 Task: Search one way flight ticket for 3 adults, 3 children in business from Orange County: John Wayne Airport (was Orange County Airport) to Raleigh: Raleigh-durham International Airport on 8-5-2023. Choice of flights is Alaska. Number of bags: 1 checked bag. Price is upto 84000. Outbound departure time preference is 13:30.
Action: Mouse moved to (331, 132)
Screenshot: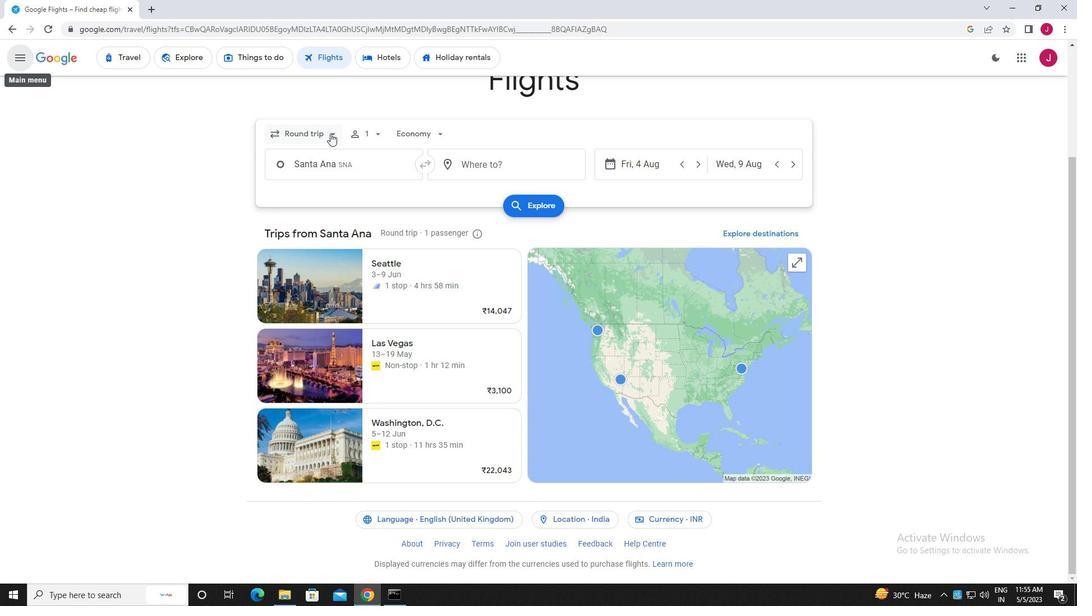 
Action: Mouse pressed left at (331, 132)
Screenshot: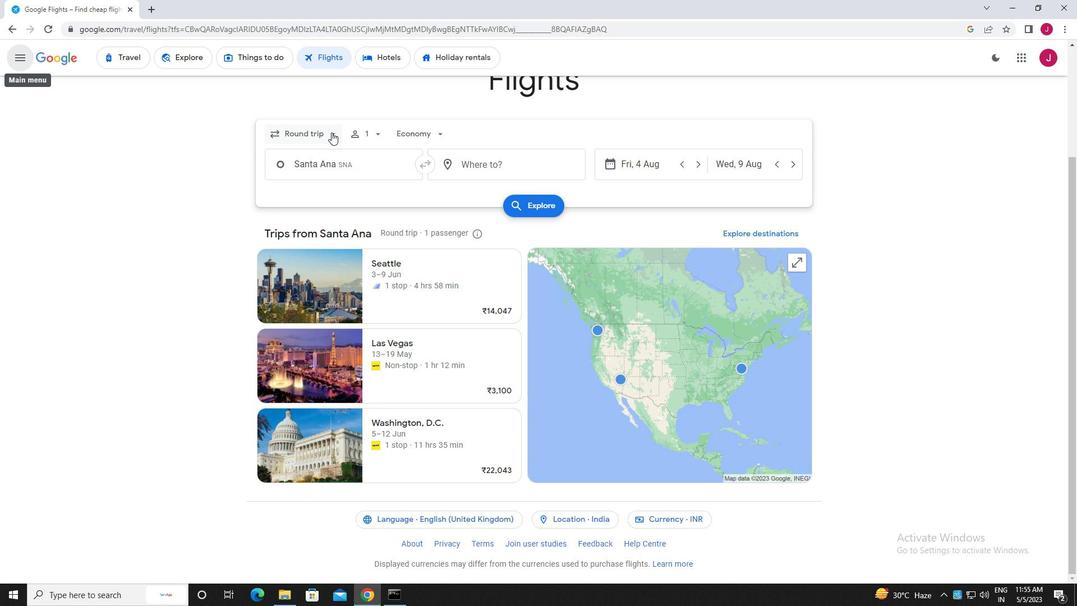 
Action: Mouse moved to (324, 181)
Screenshot: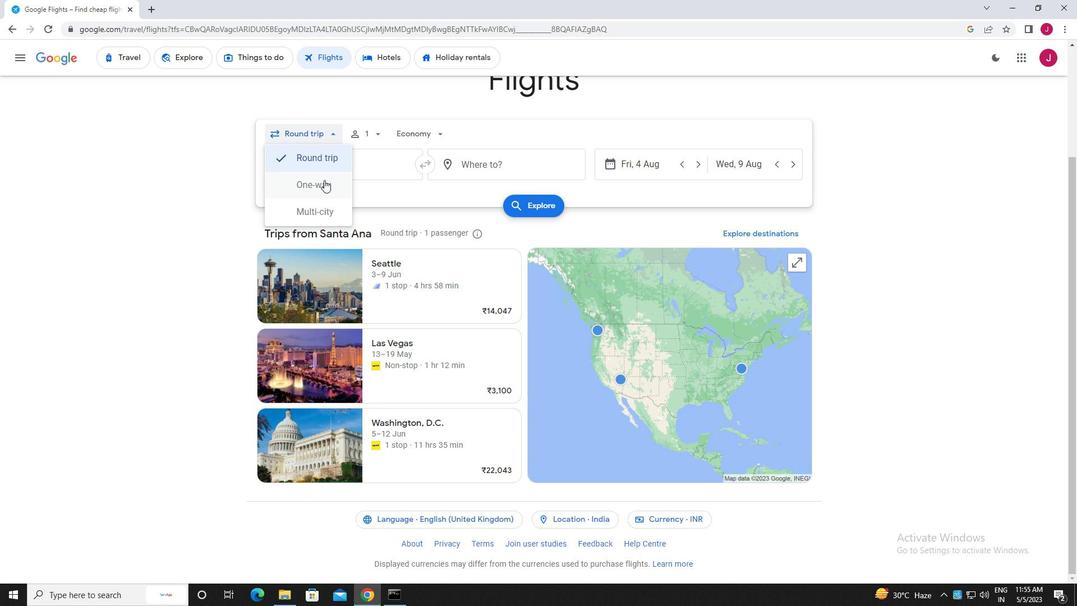 
Action: Mouse pressed left at (324, 181)
Screenshot: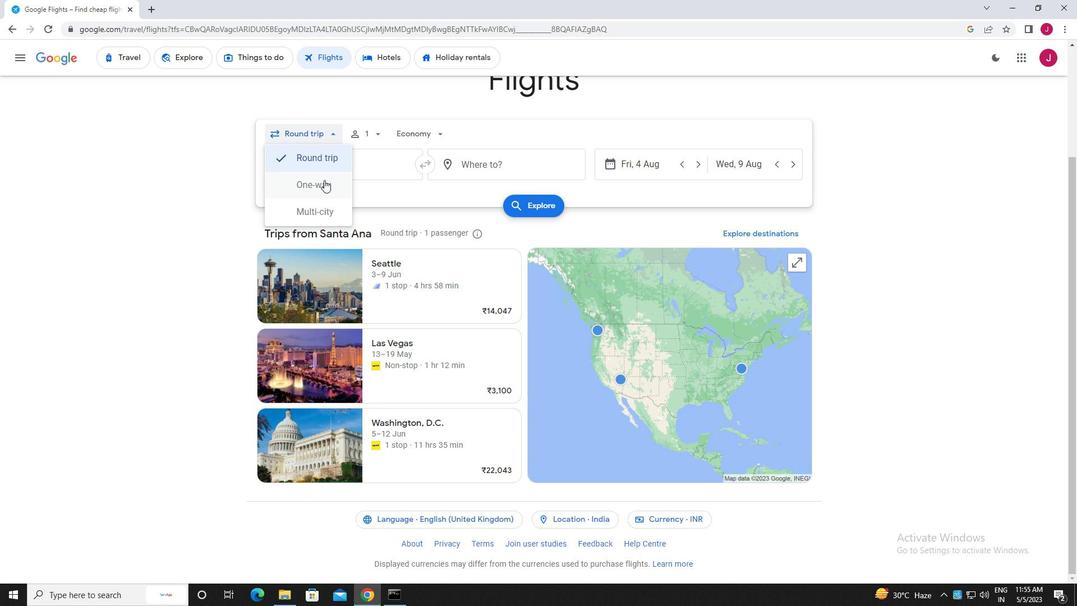 
Action: Mouse moved to (373, 136)
Screenshot: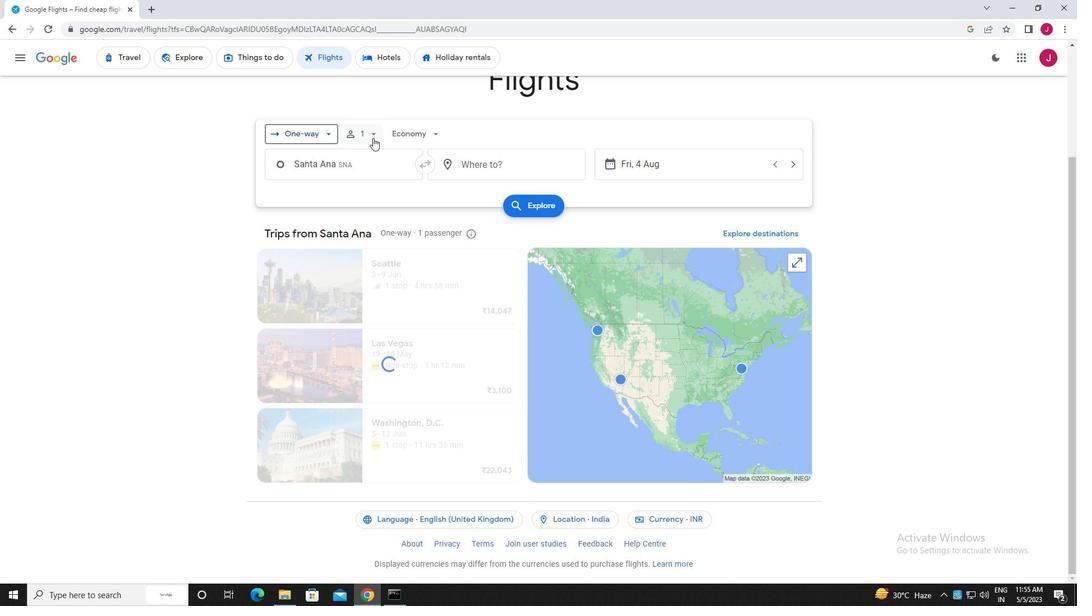 
Action: Mouse pressed left at (373, 136)
Screenshot: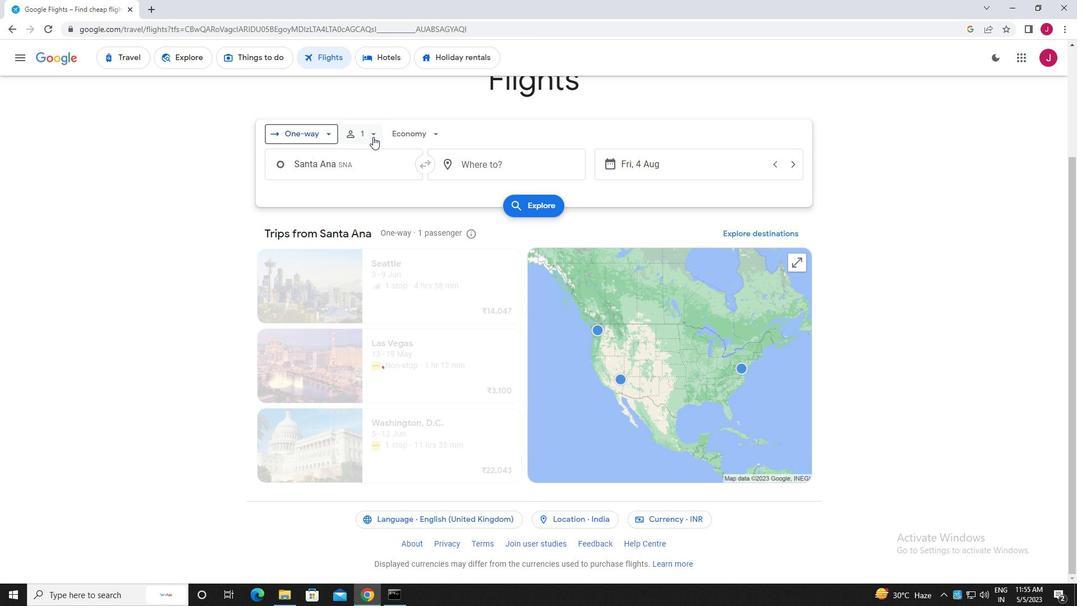 
Action: Mouse moved to (460, 161)
Screenshot: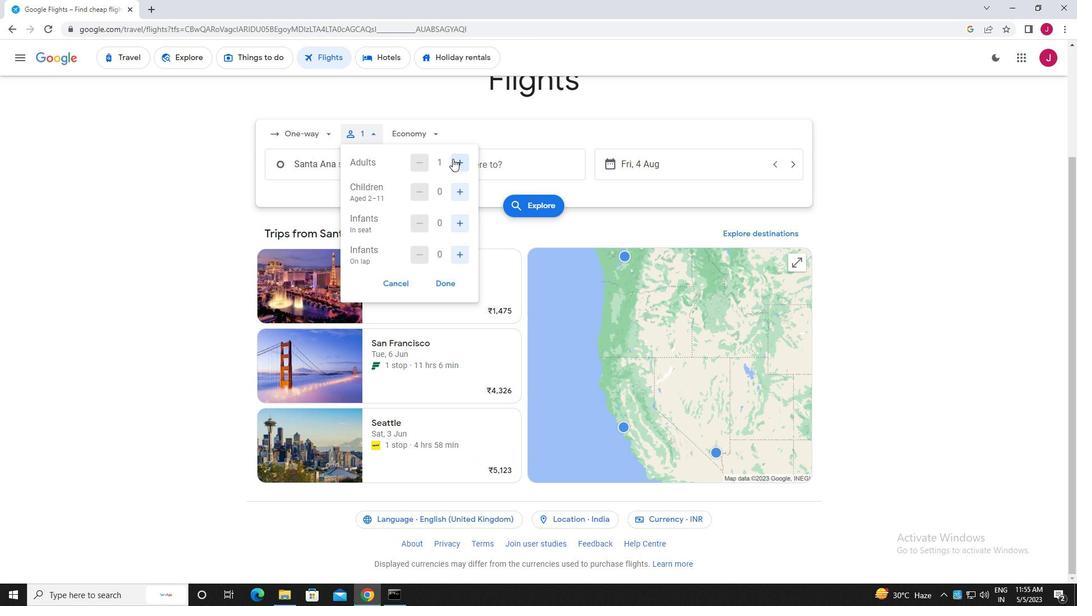 
Action: Mouse pressed left at (460, 161)
Screenshot: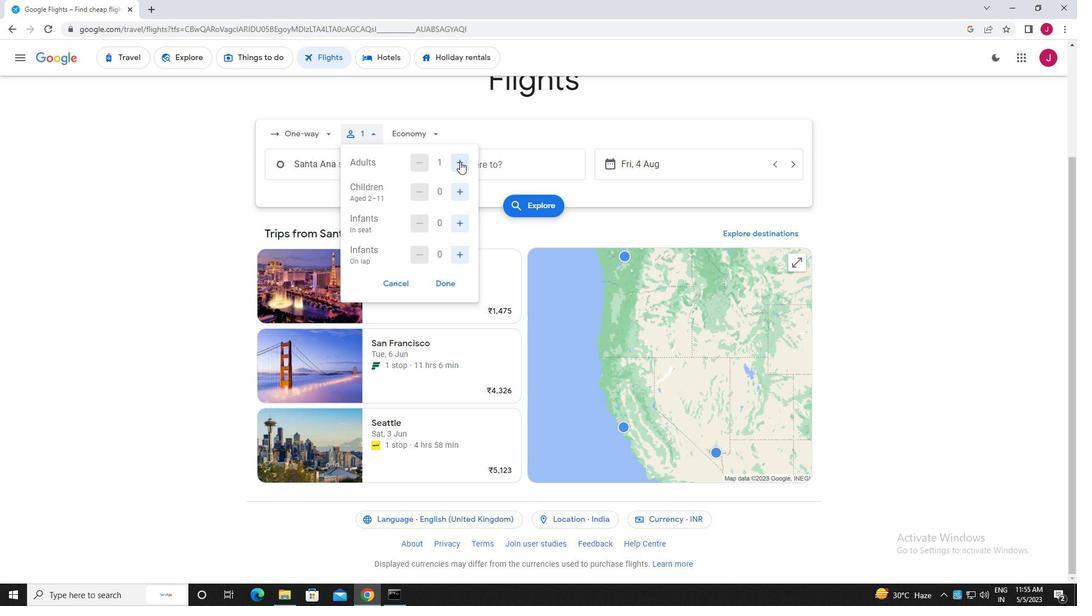
Action: Mouse pressed left at (460, 161)
Screenshot: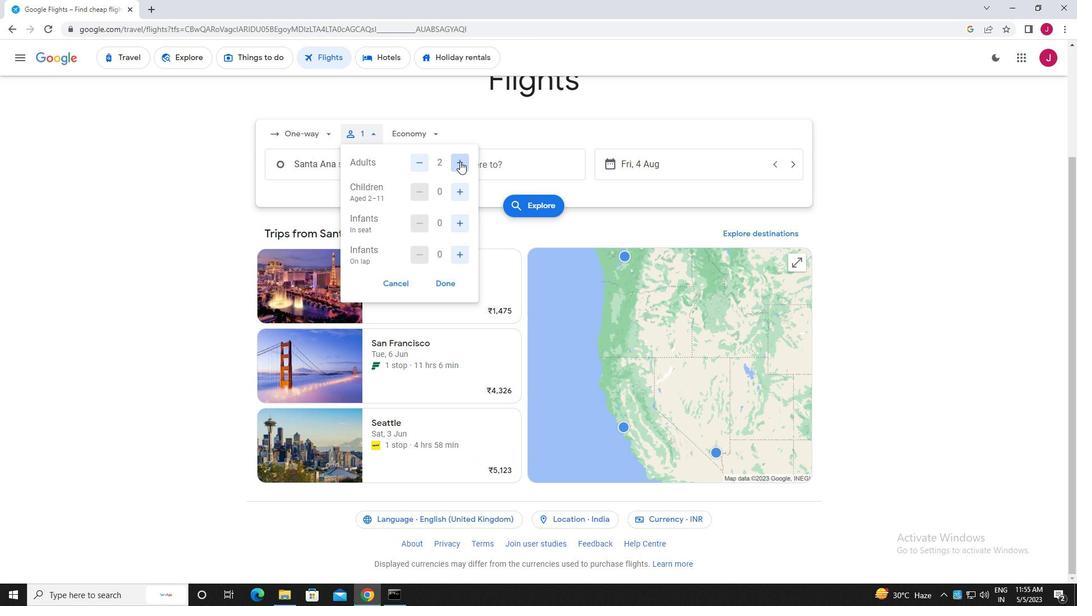 
Action: Mouse moved to (461, 196)
Screenshot: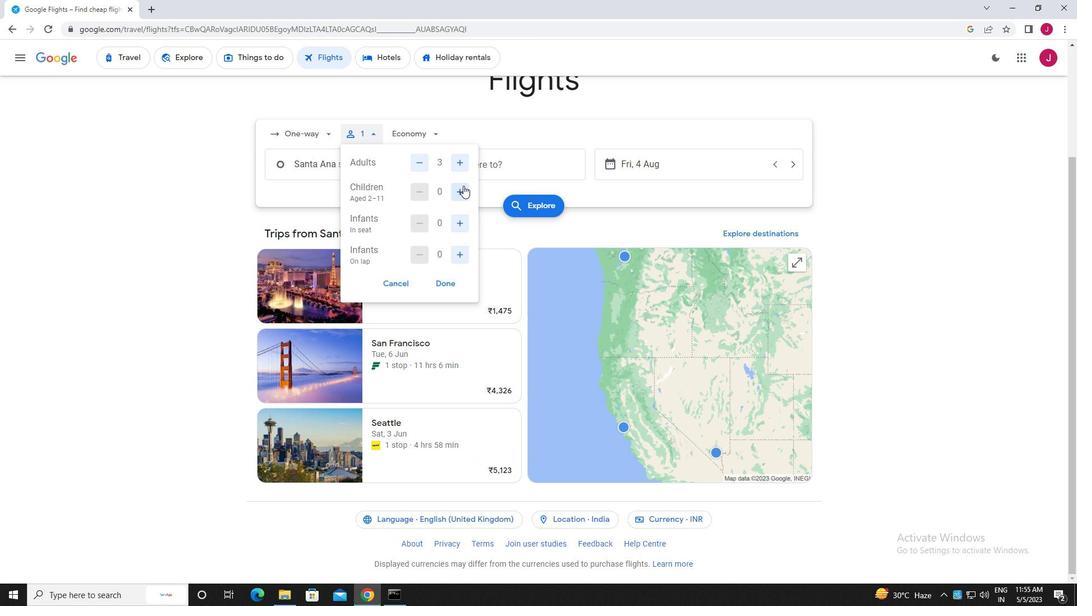 
Action: Mouse pressed left at (461, 196)
Screenshot: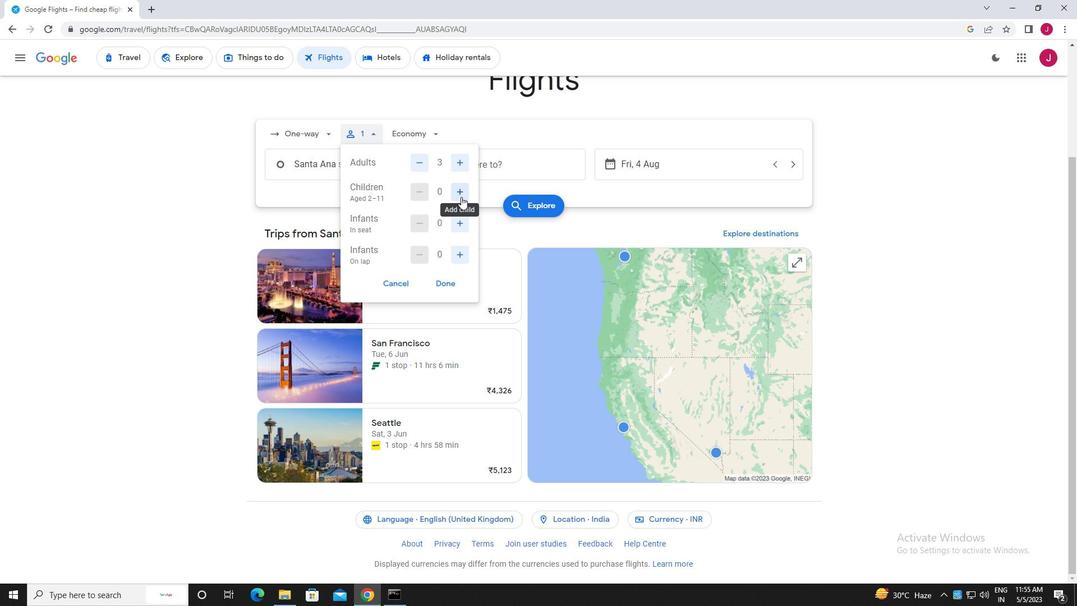 
Action: Mouse pressed left at (461, 196)
Screenshot: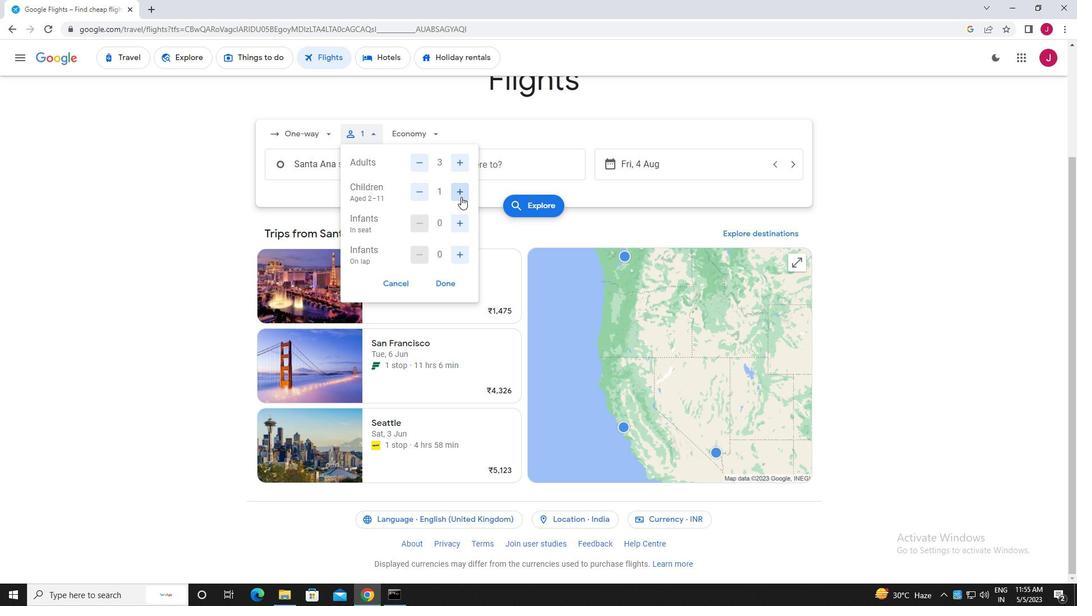 
Action: Mouse moved to (447, 283)
Screenshot: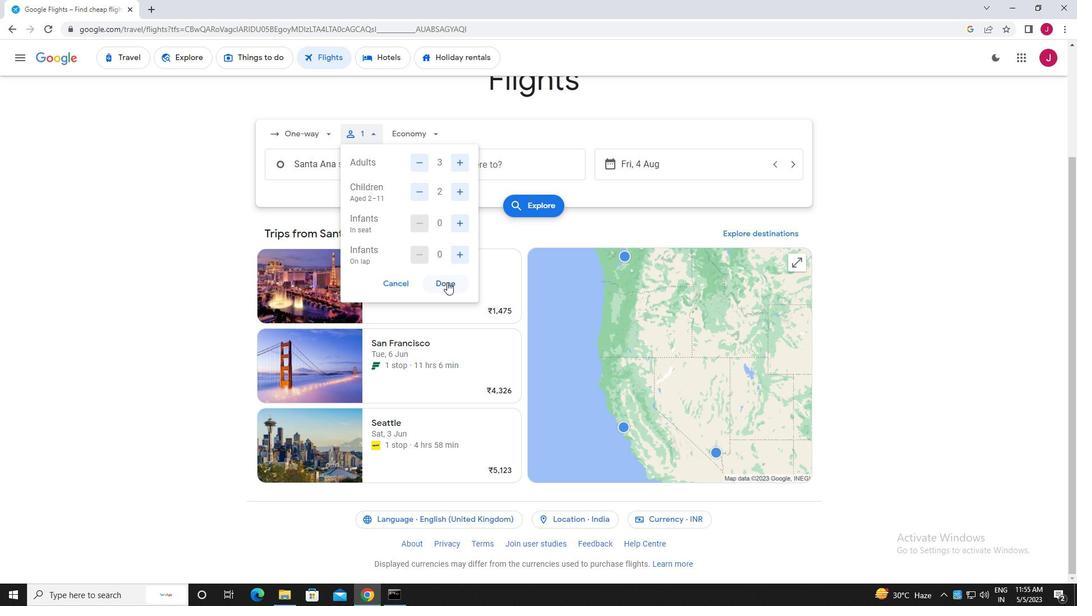 
Action: Mouse pressed left at (447, 283)
Screenshot: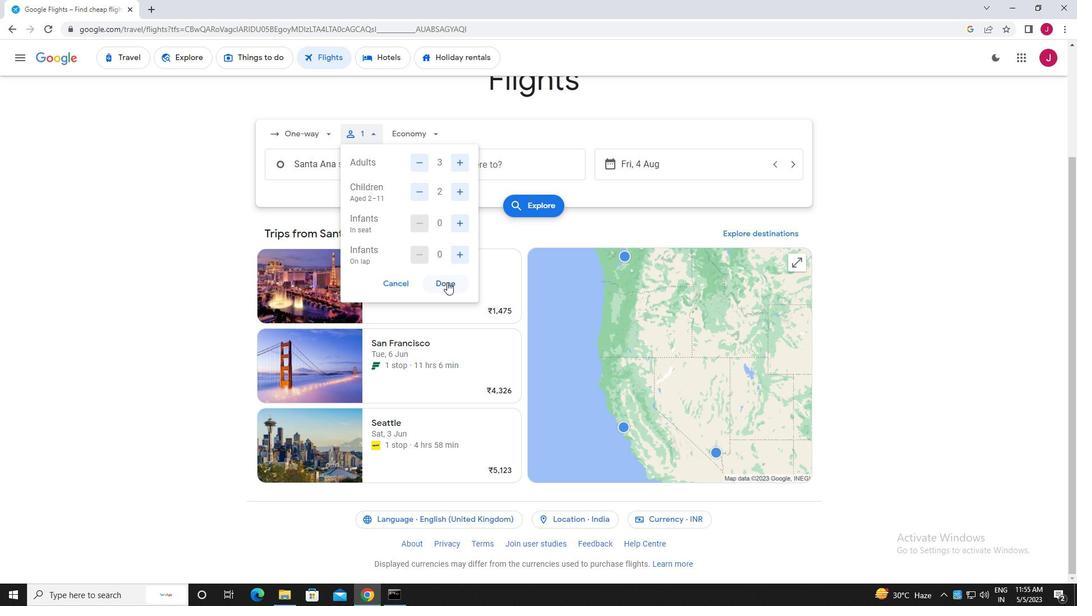 
Action: Mouse moved to (367, 133)
Screenshot: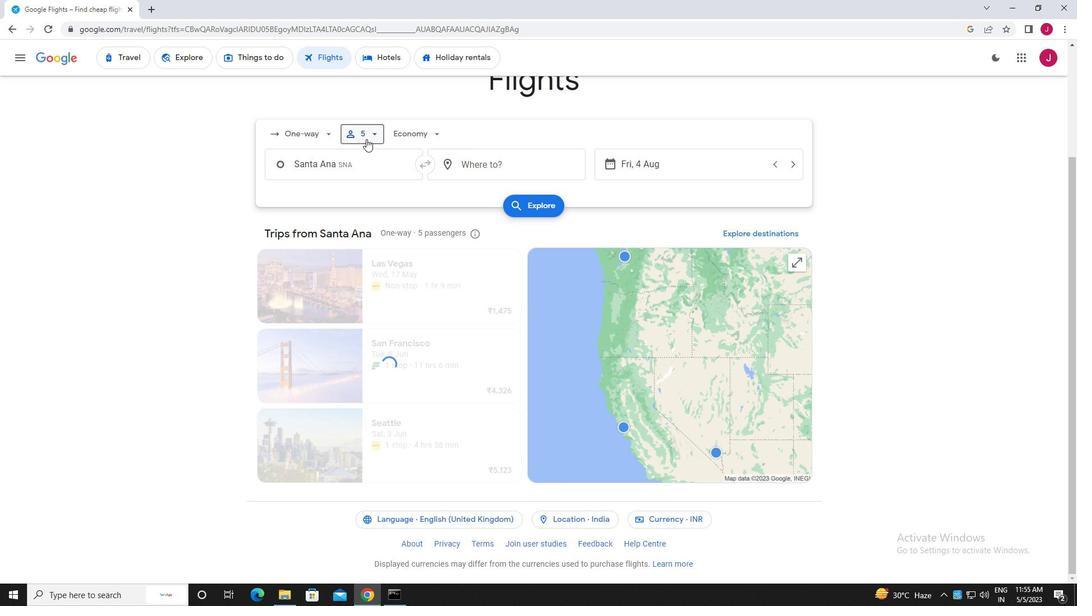 
Action: Mouse pressed left at (367, 133)
Screenshot: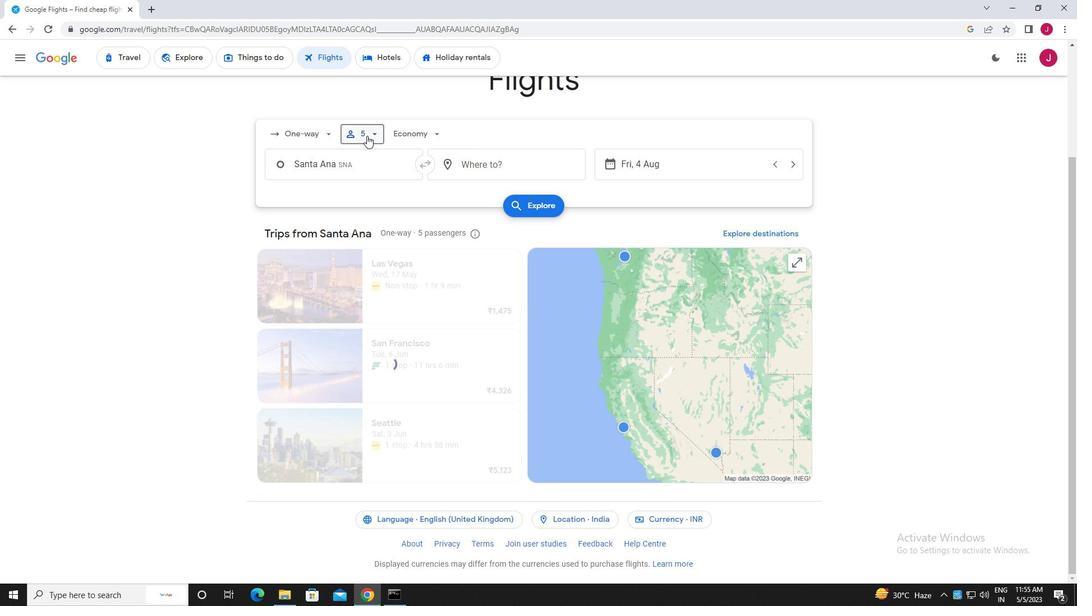 
Action: Mouse moved to (457, 193)
Screenshot: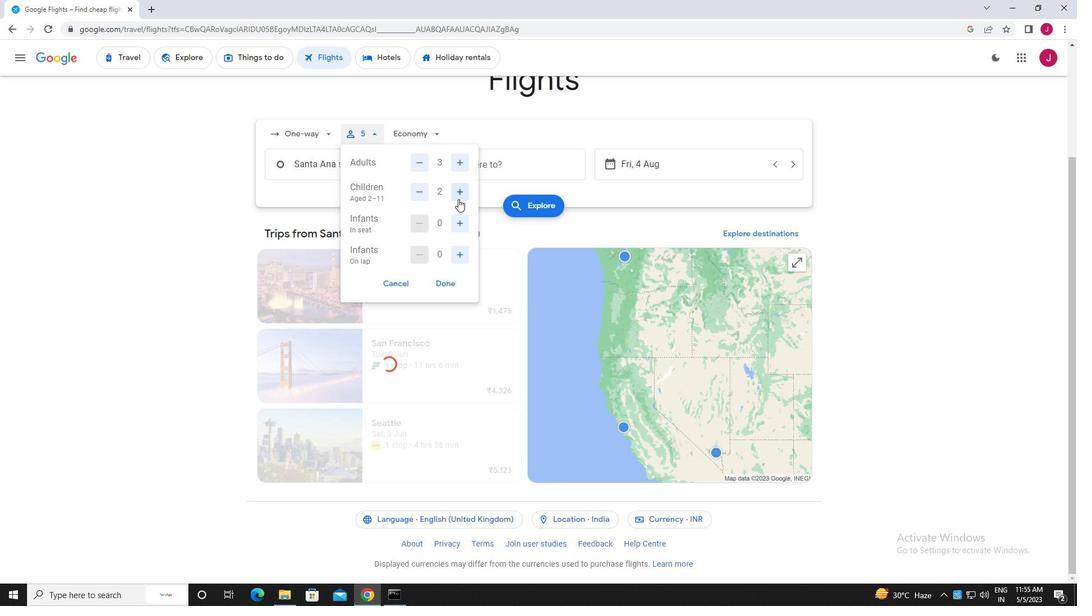 
Action: Mouse pressed left at (457, 193)
Screenshot: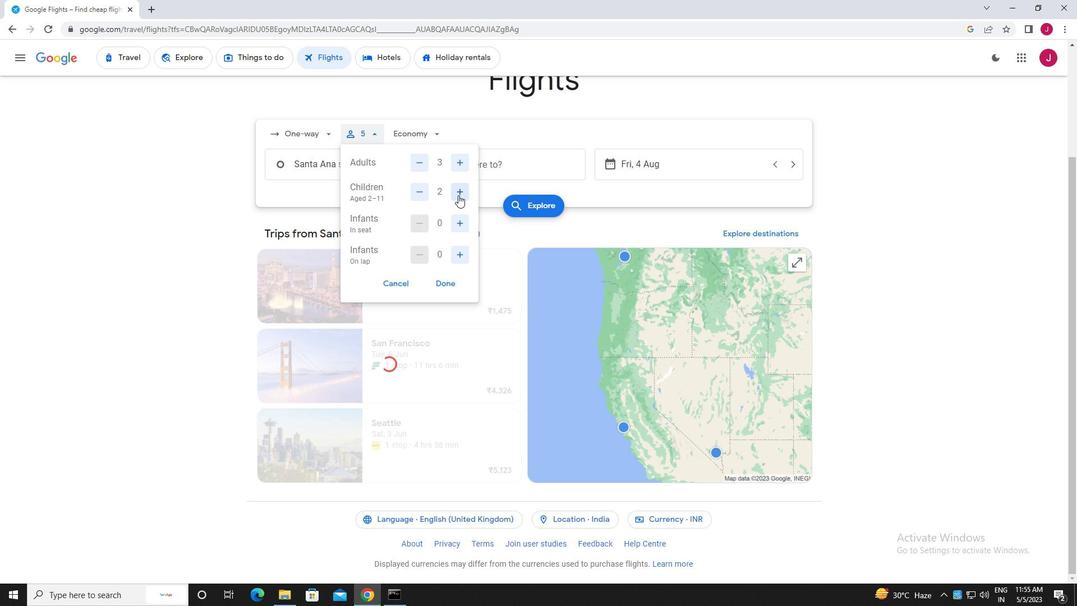 
Action: Mouse moved to (446, 279)
Screenshot: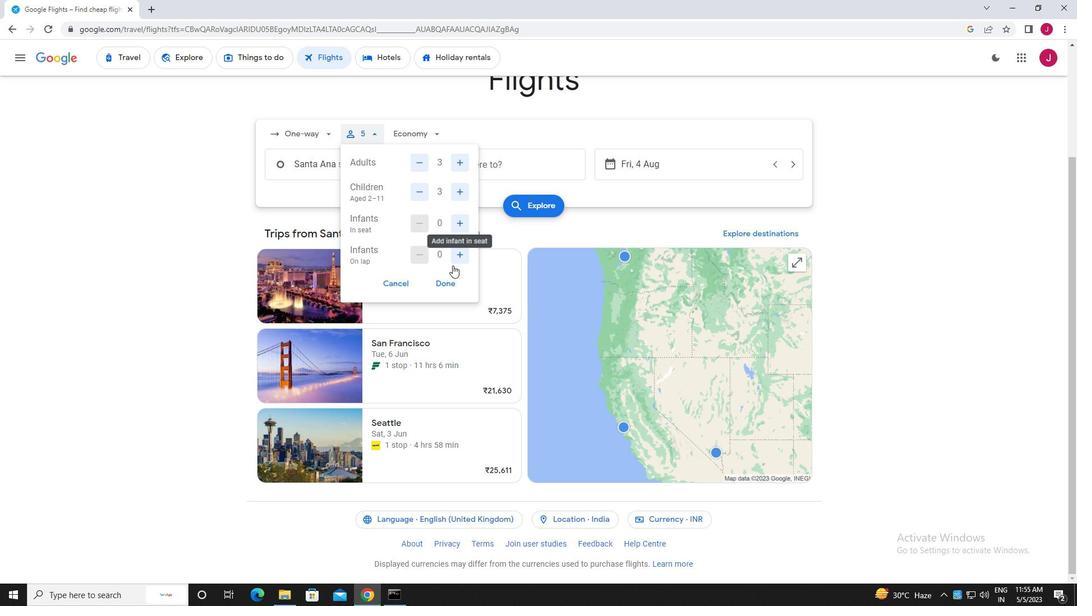 
Action: Mouse pressed left at (446, 279)
Screenshot: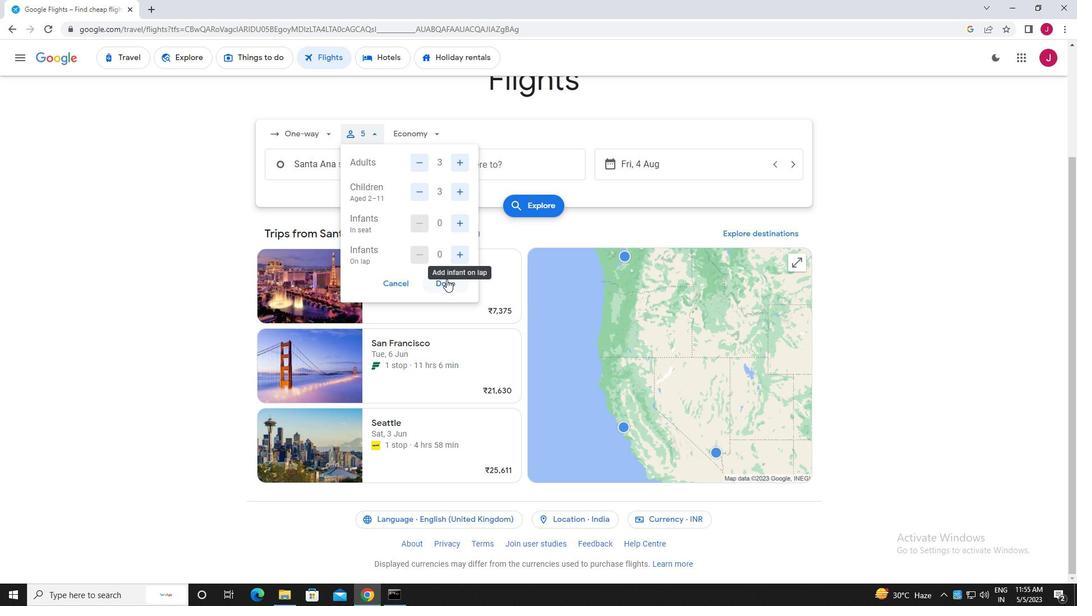 
Action: Mouse moved to (420, 134)
Screenshot: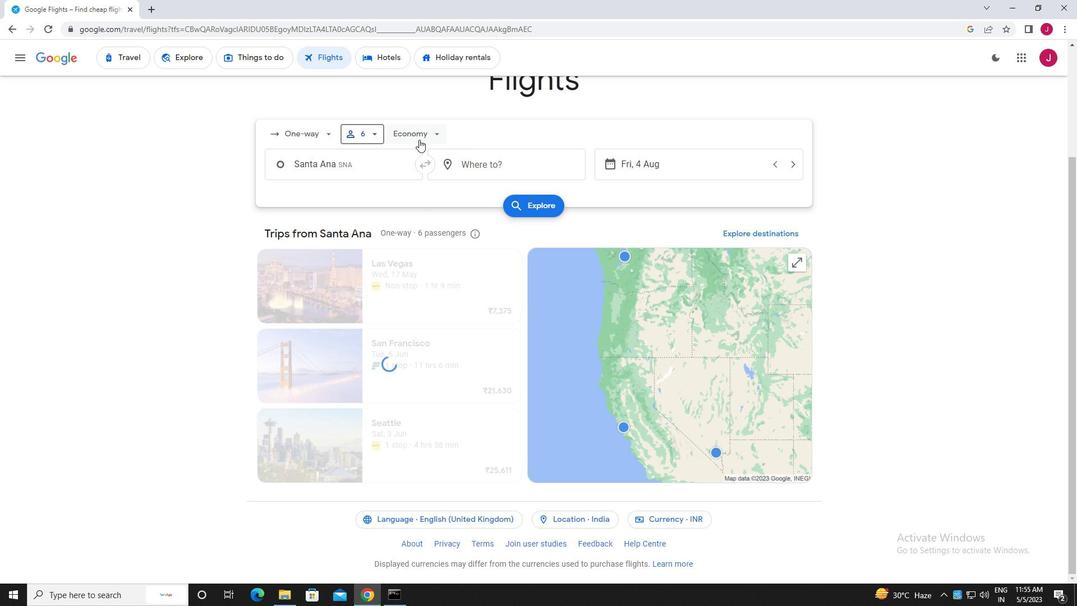 
Action: Mouse pressed left at (420, 134)
Screenshot: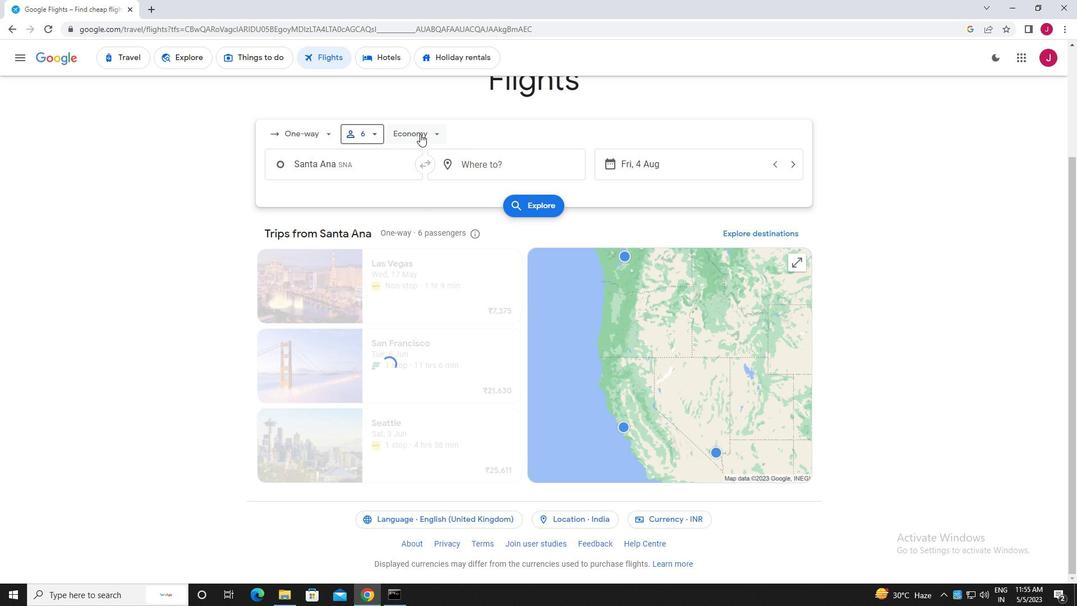 
Action: Mouse moved to (437, 211)
Screenshot: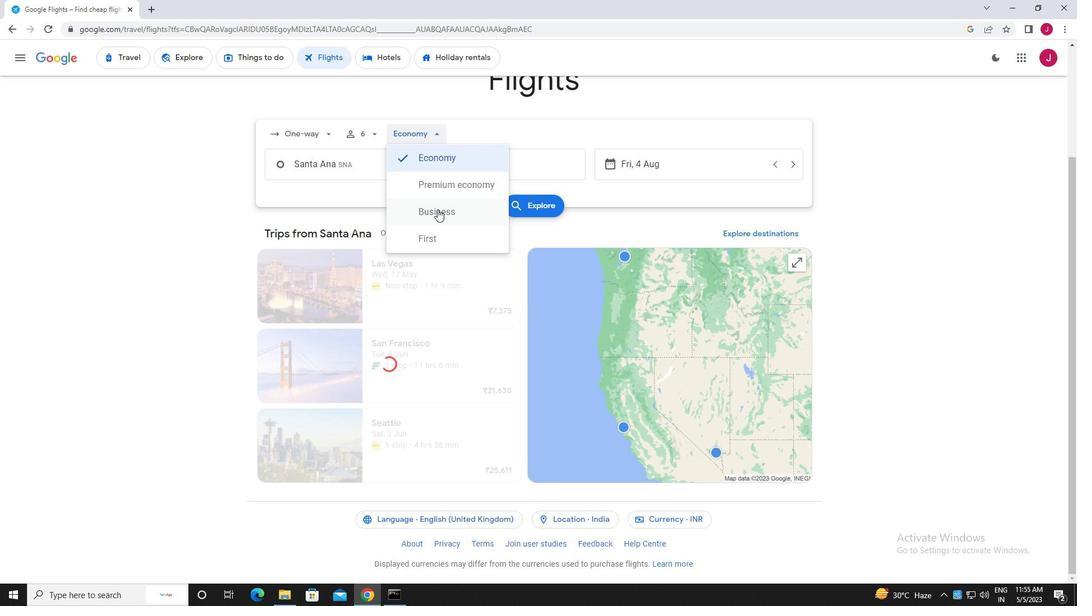 
Action: Mouse pressed left at (437, 211)
Screenshot: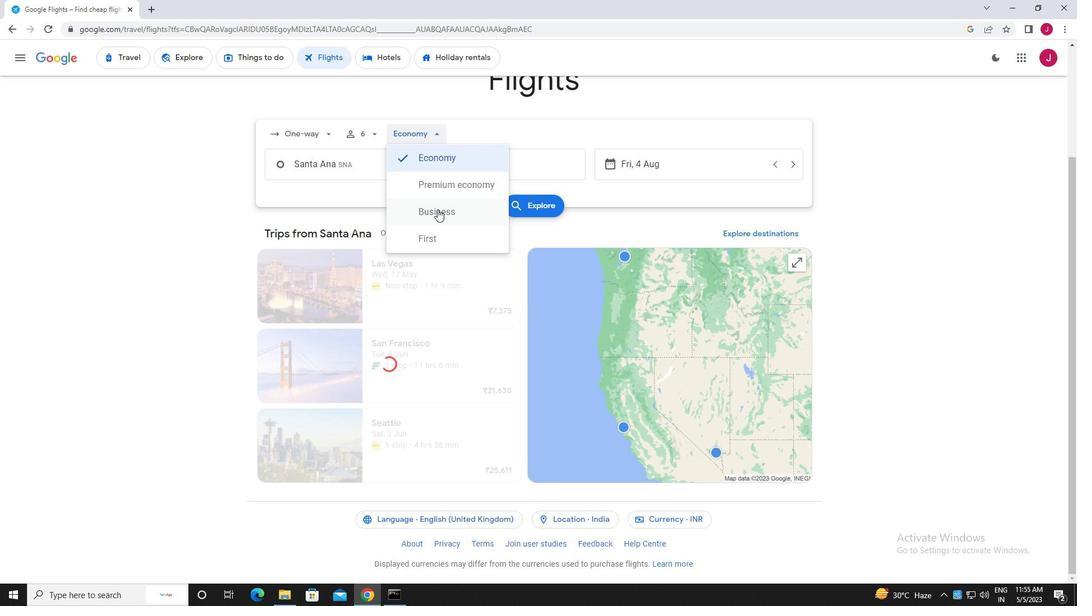 
Action: Mouse moved to (372, 167)
Screenshot: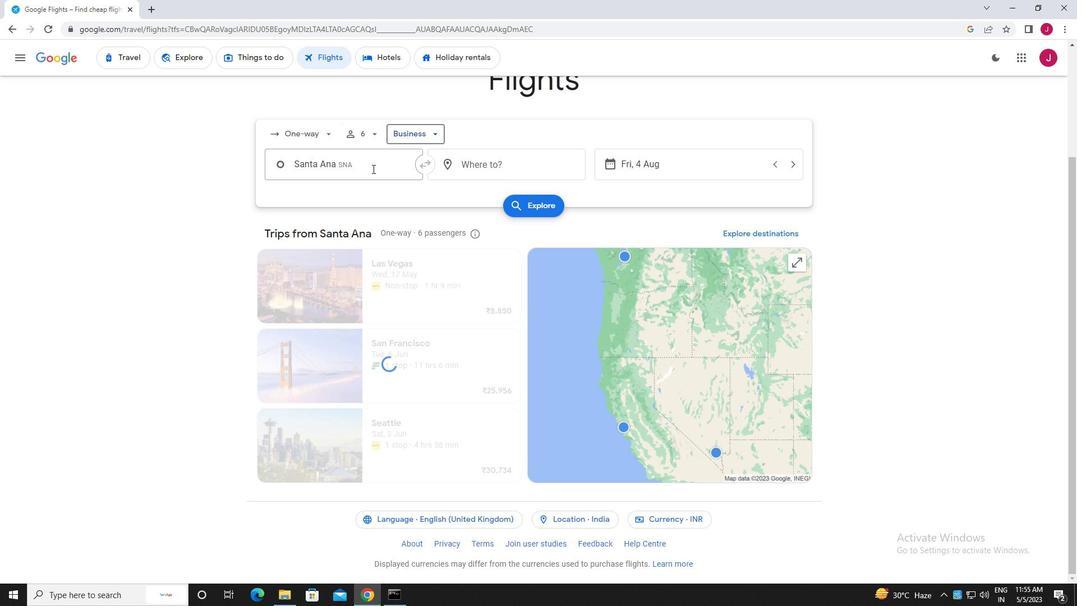 
Action: Mouse pressed left at (372, 167)
Screenshot: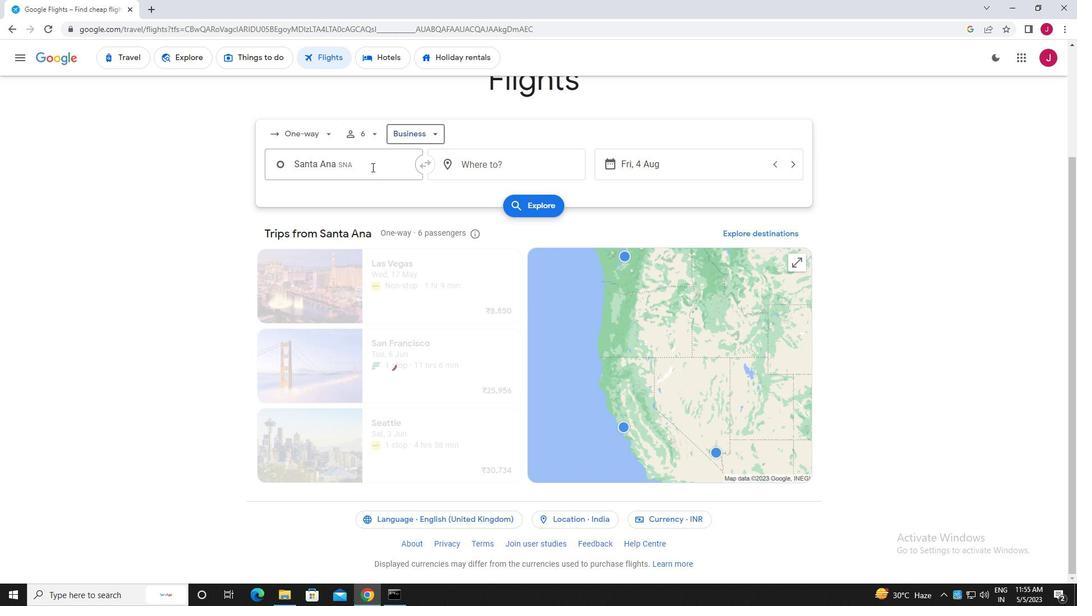 
Action: Key pressed john<Key.space>wayne
Screenshot: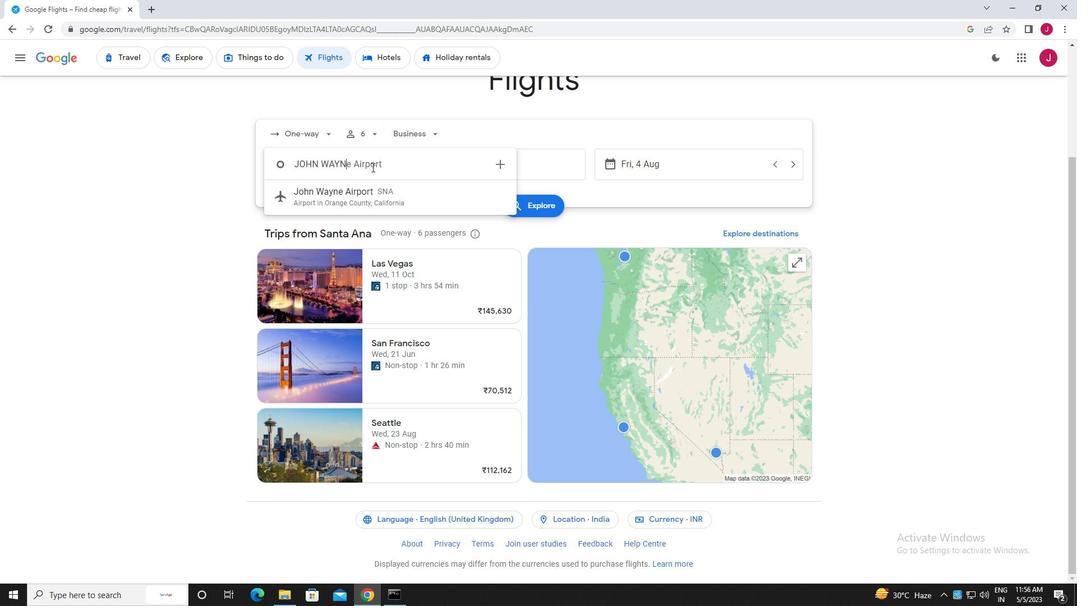 
Action: Mouse moved to (398, 199)
Screenshot: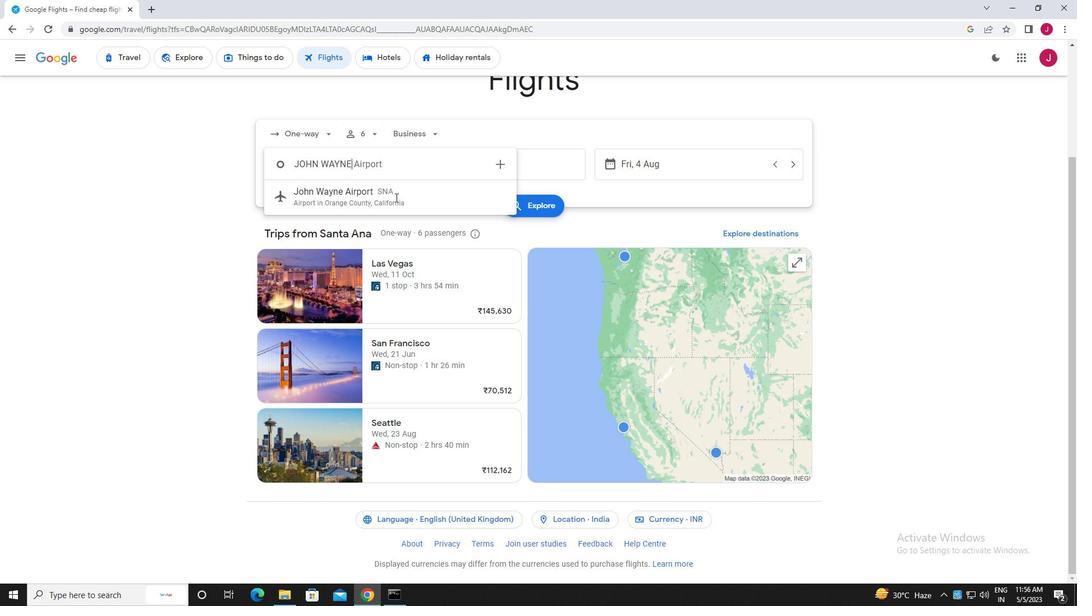 
Action: Mouse pressed left at (398, 199)
Screenshot: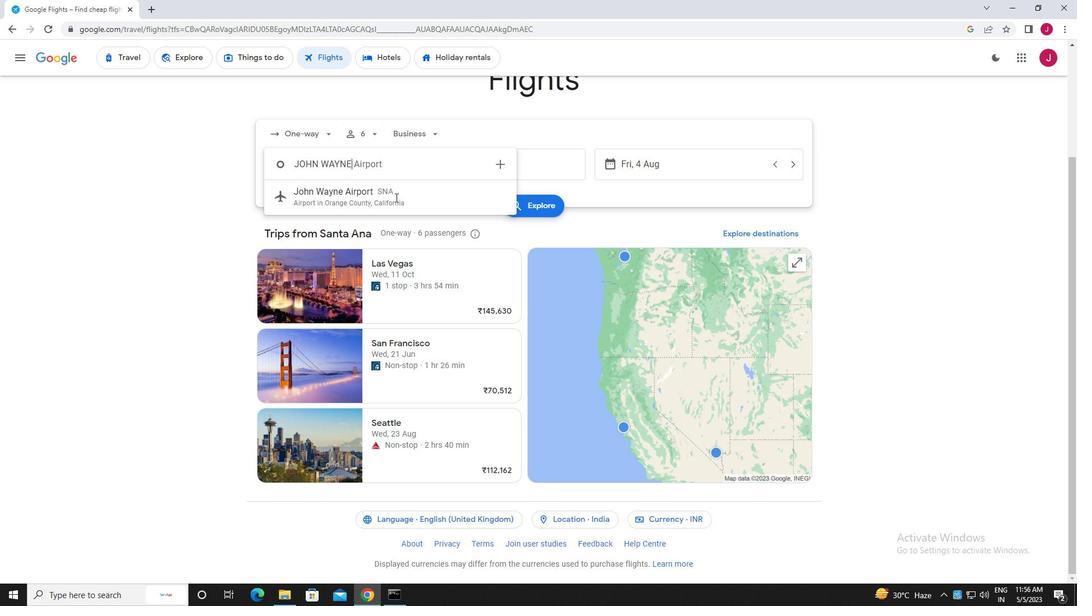 
Action: Mouse moved to (507, 161)
Screenshot: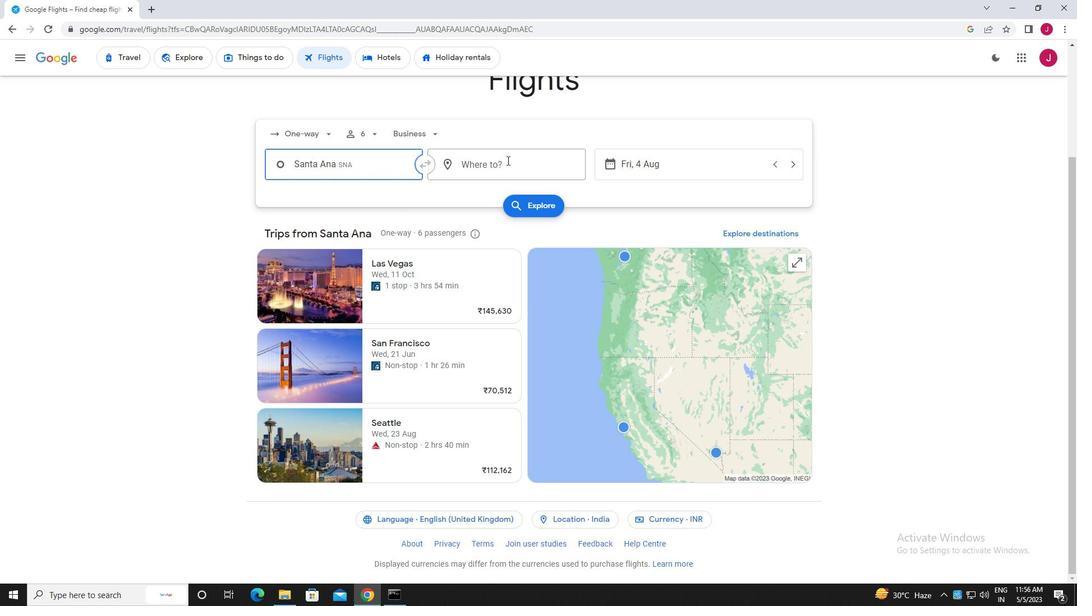 
Action: Mouse pressed left at (507, 161)
Screenshot: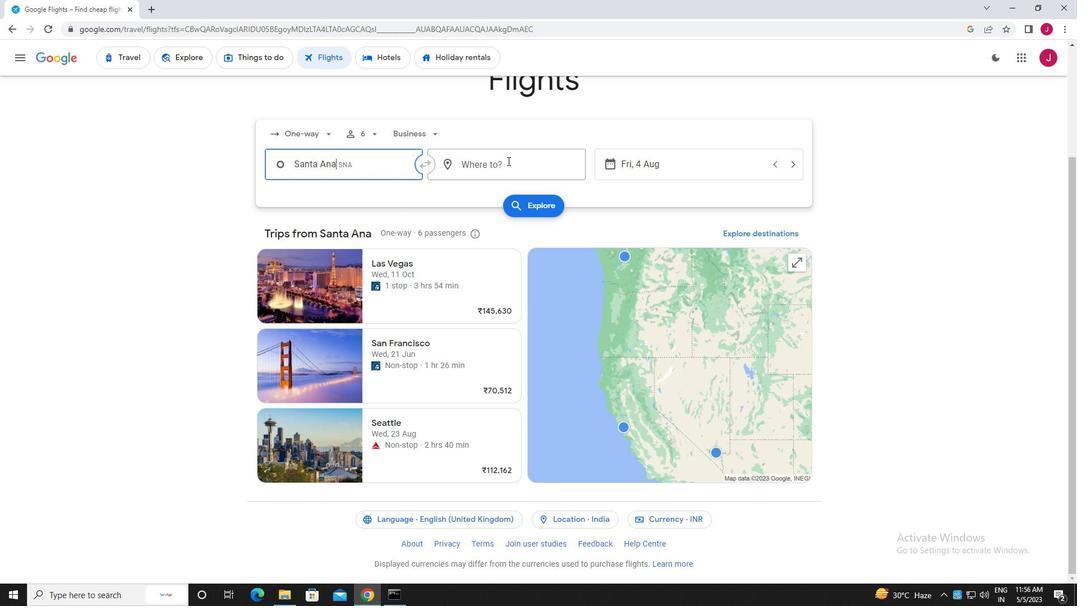 
Action: Key pressed raleigh
Screenshot: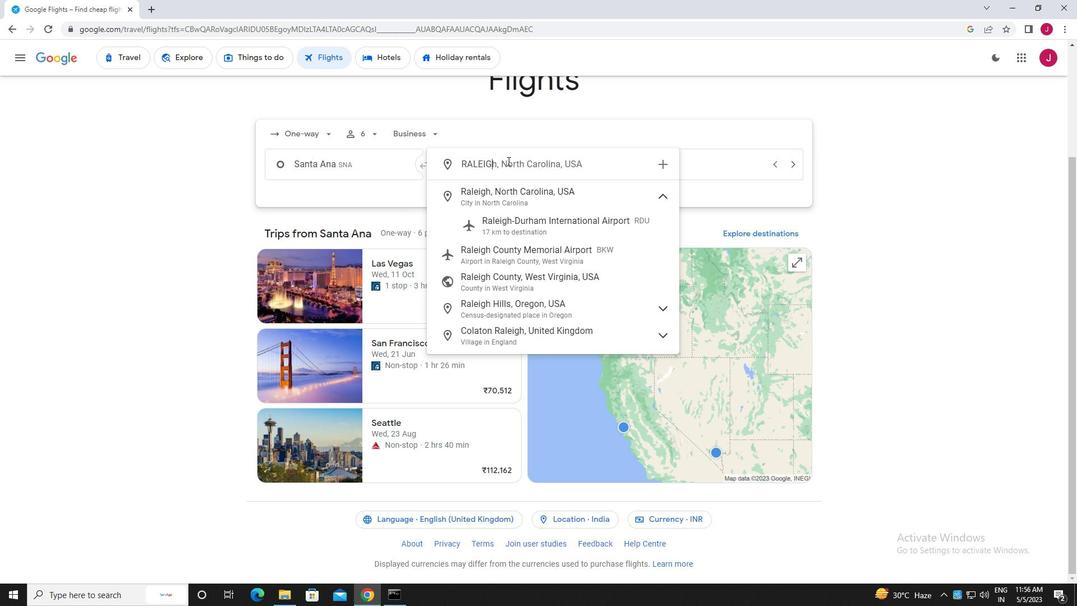 
Action: Mouse moved to (558, 221)
Screenshot: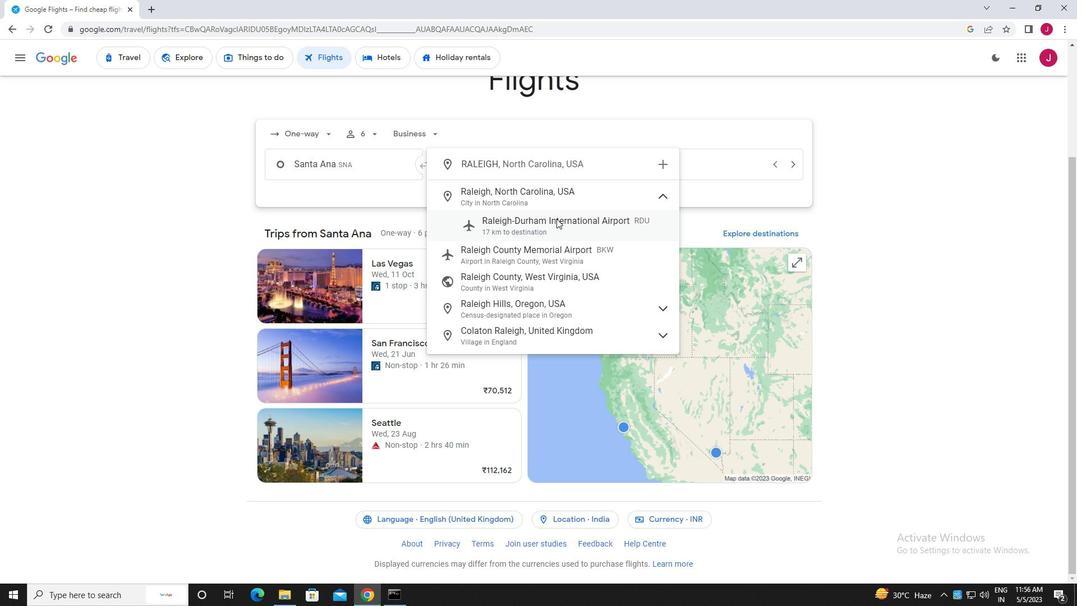 
Action: Mouse pressed left at (558, 221)
Screenshot: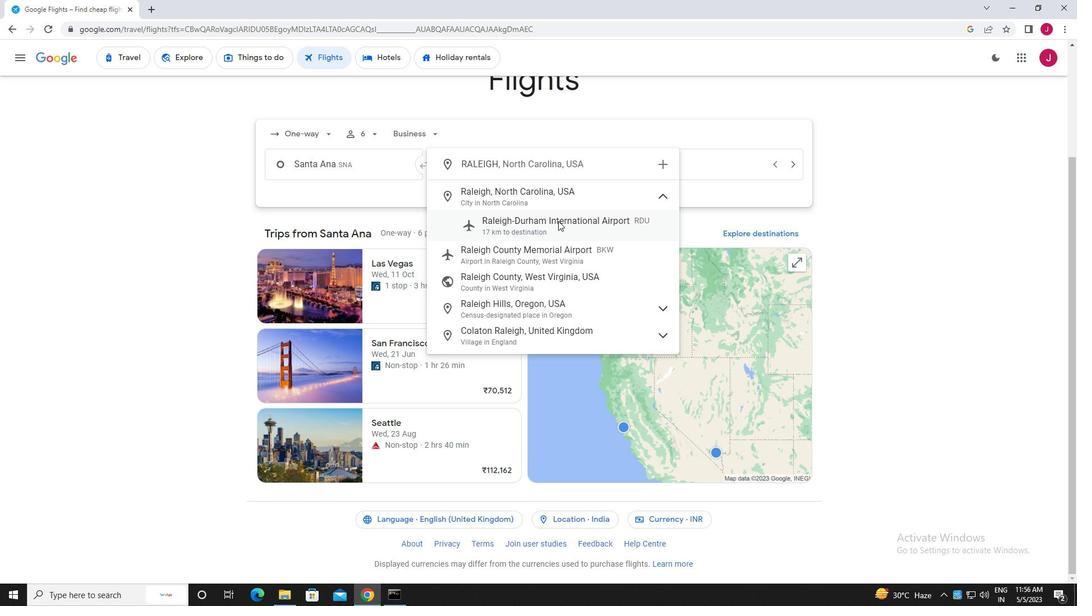 
Action: Mouse moved to (659, 162)
Screenshot: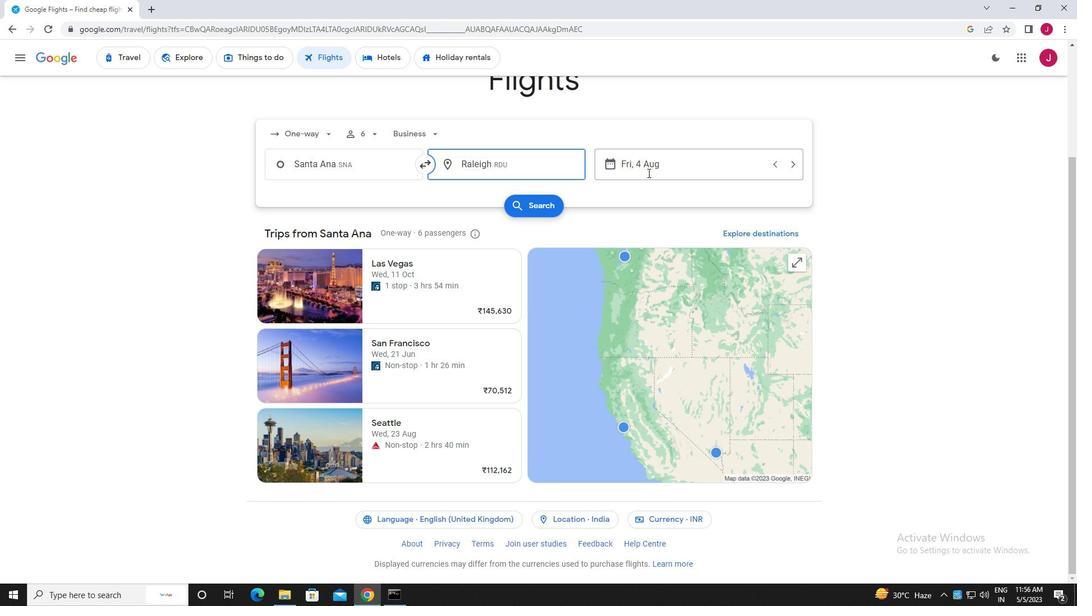 
Action: Mouse pressed left at (659, 162)
Screenshot: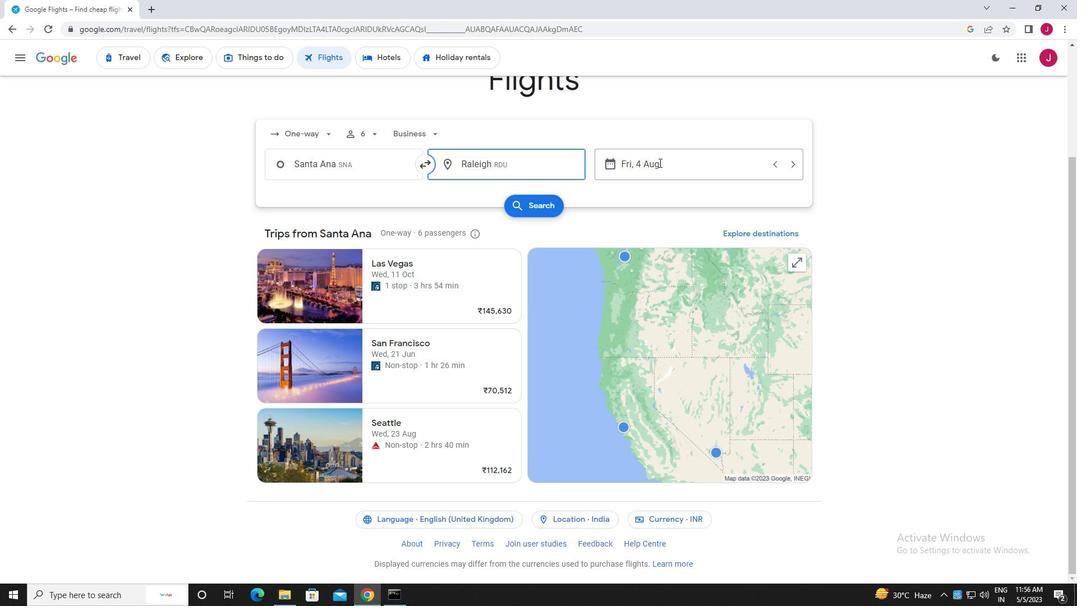 
Action: Mouse moved to (569, 257)
Screenshot: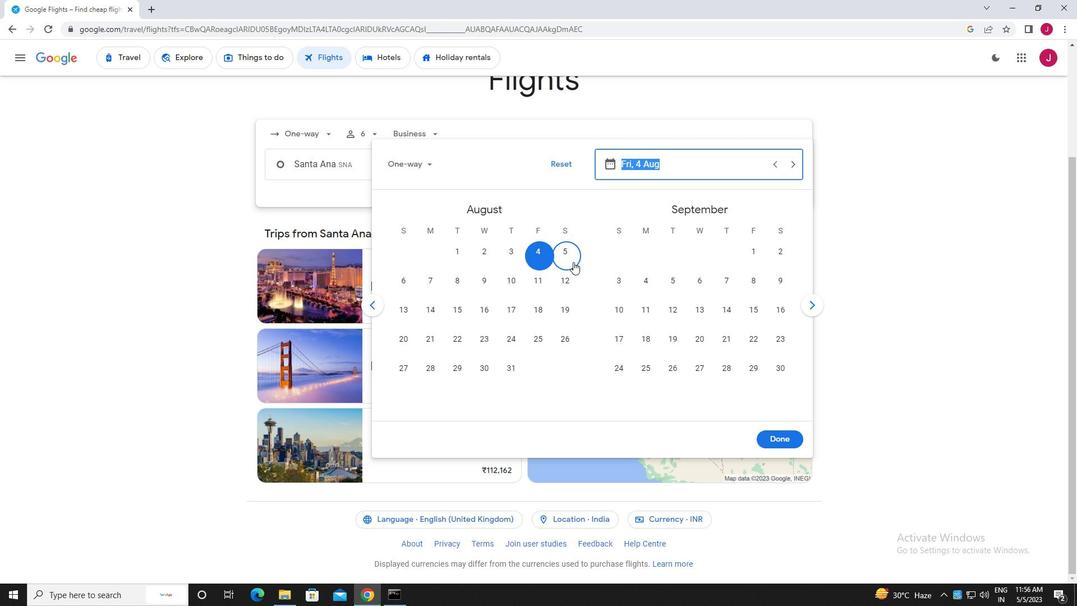 
Action: Mouse pressed left at (569, 257)
Screenshot: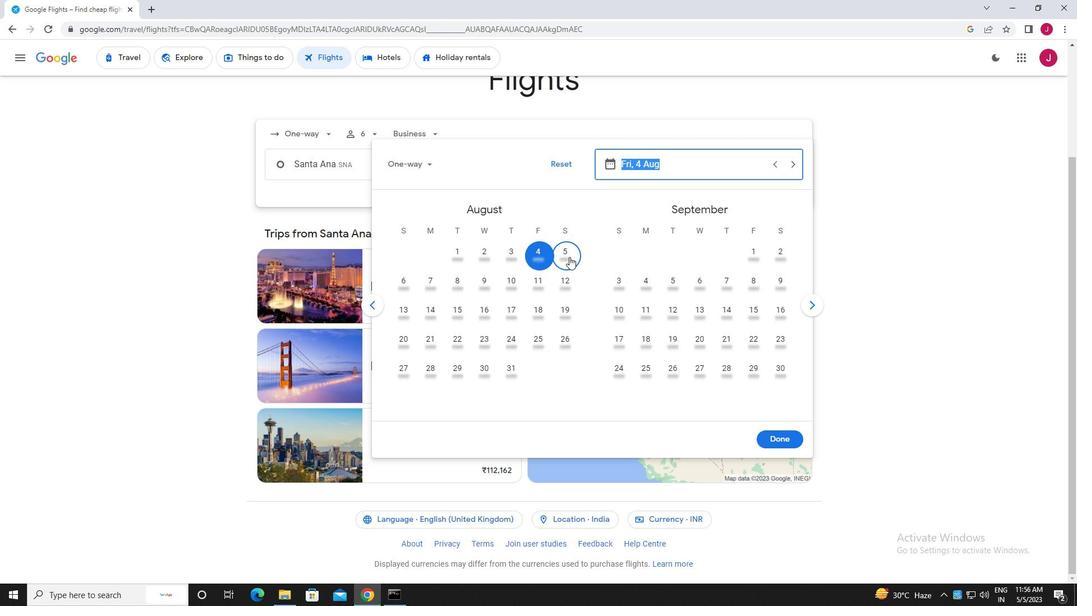 
Action: Mouse moved to (785, 434)
Screenshot: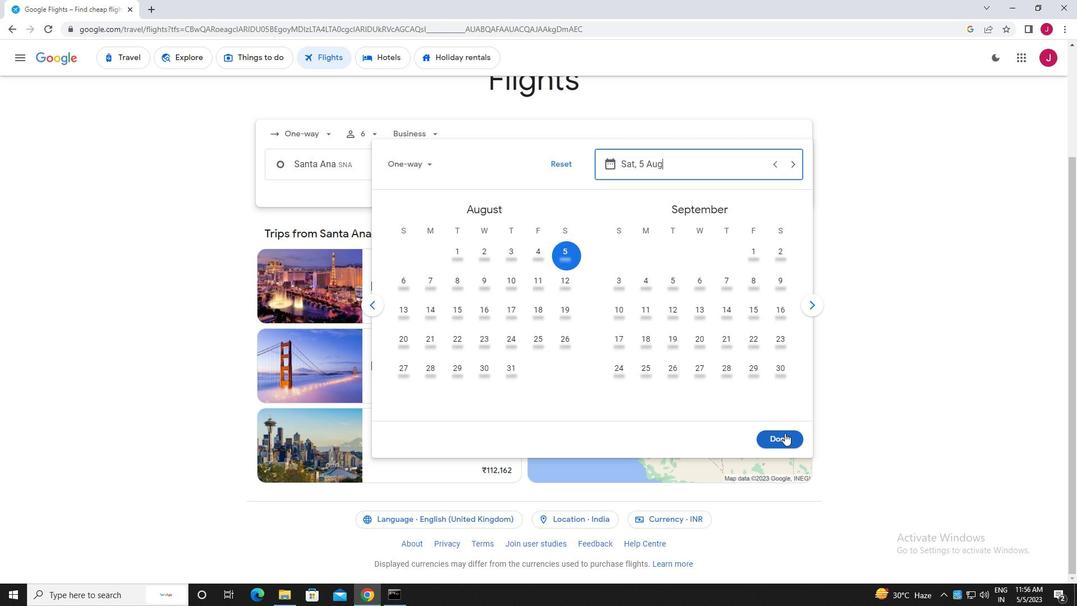 
Action: Mouse pressed left at (785, 434)
Screenshot: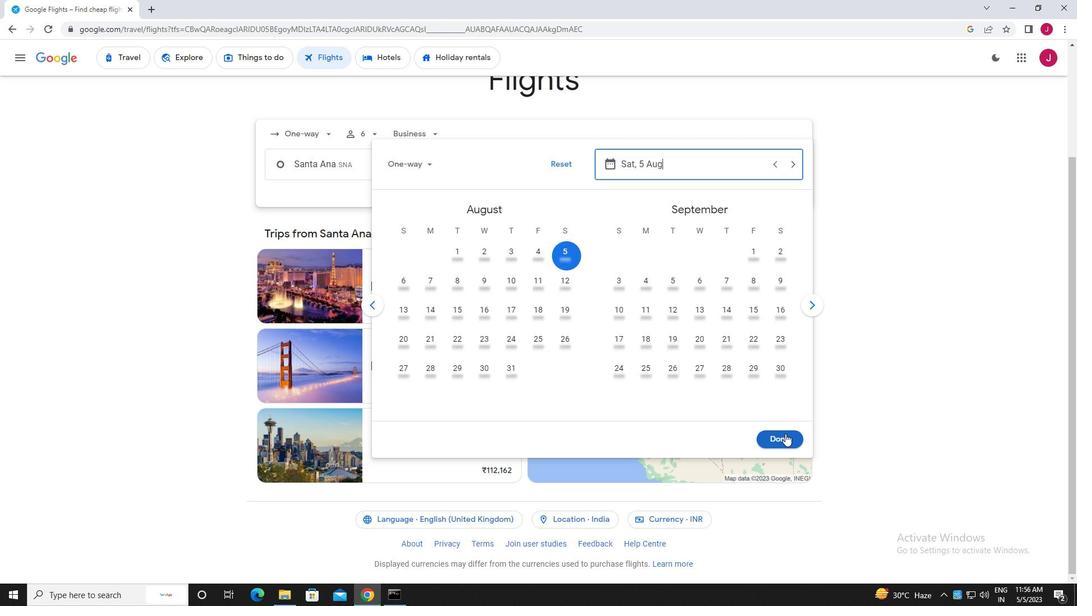 
Action: Mouse moved to (552, 204)
Screenshot: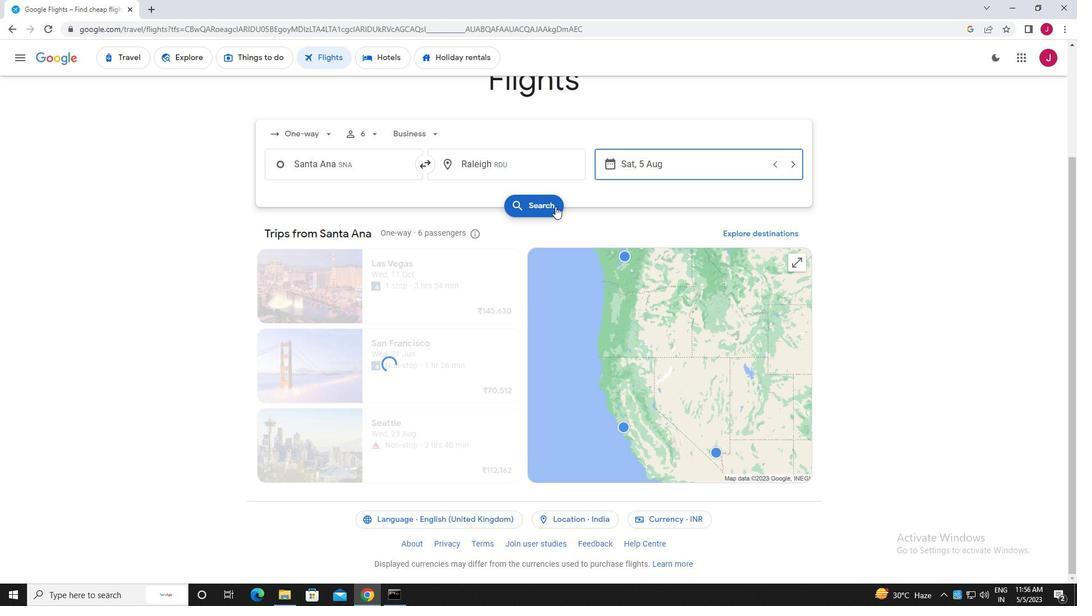 
Action: Mouse pressed left at (552, 204)
Screenshot: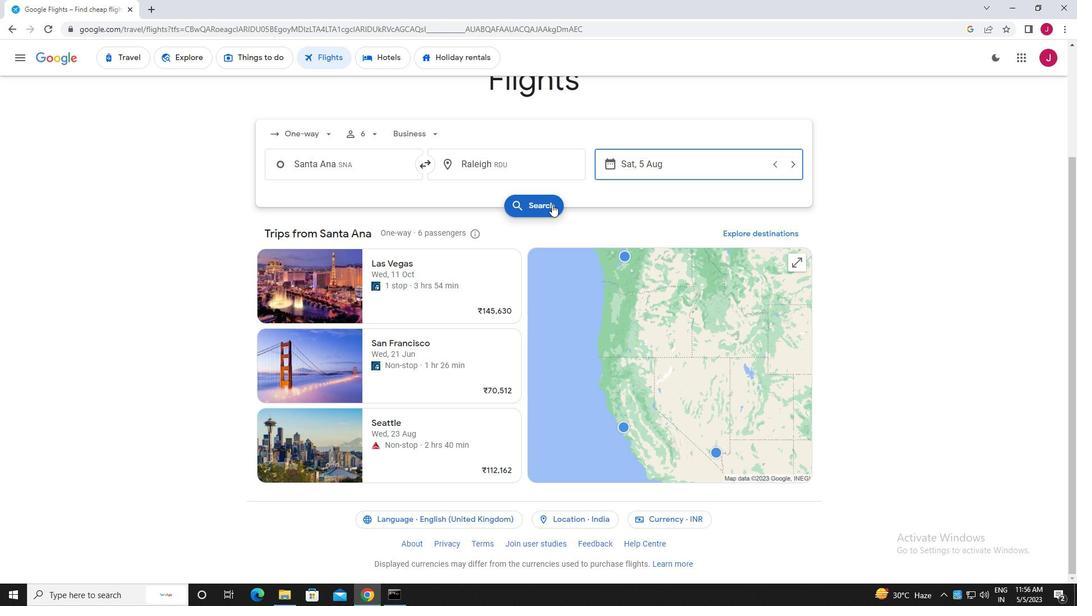 
Action: Mouse moved to (294, 160)
Screenshot: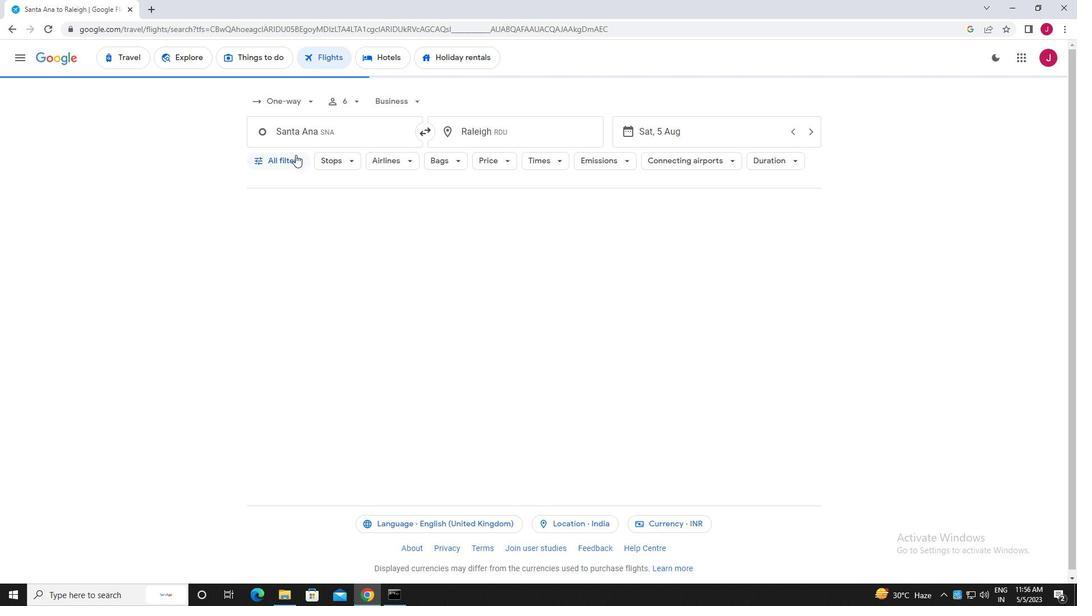 
Action: Mouse pressed left at (294, 160)
Screenshot: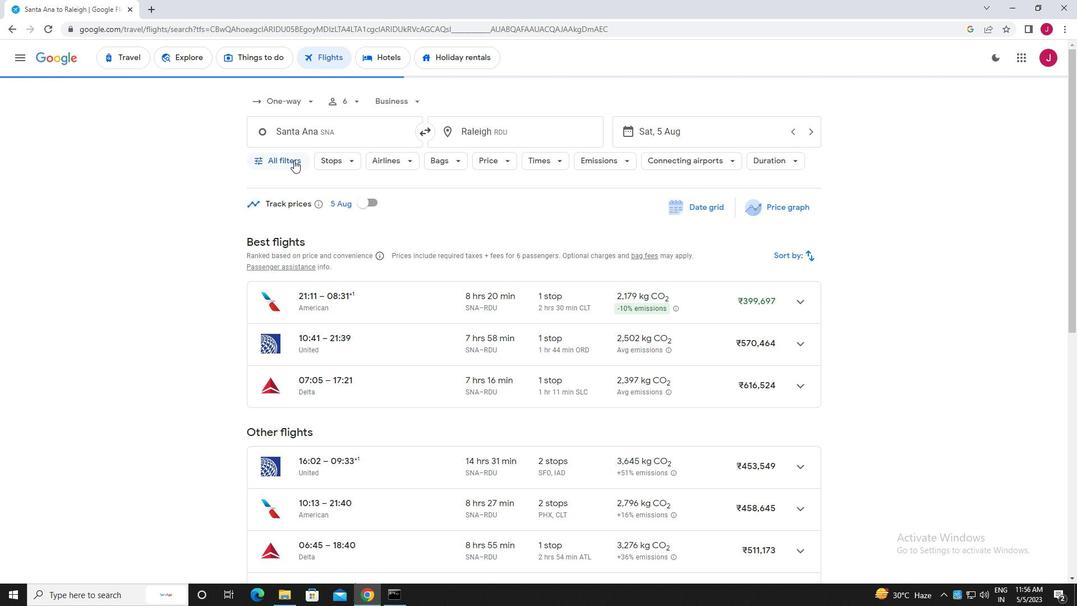 
Action: Mouse moved to (347, 263)
Screenshot: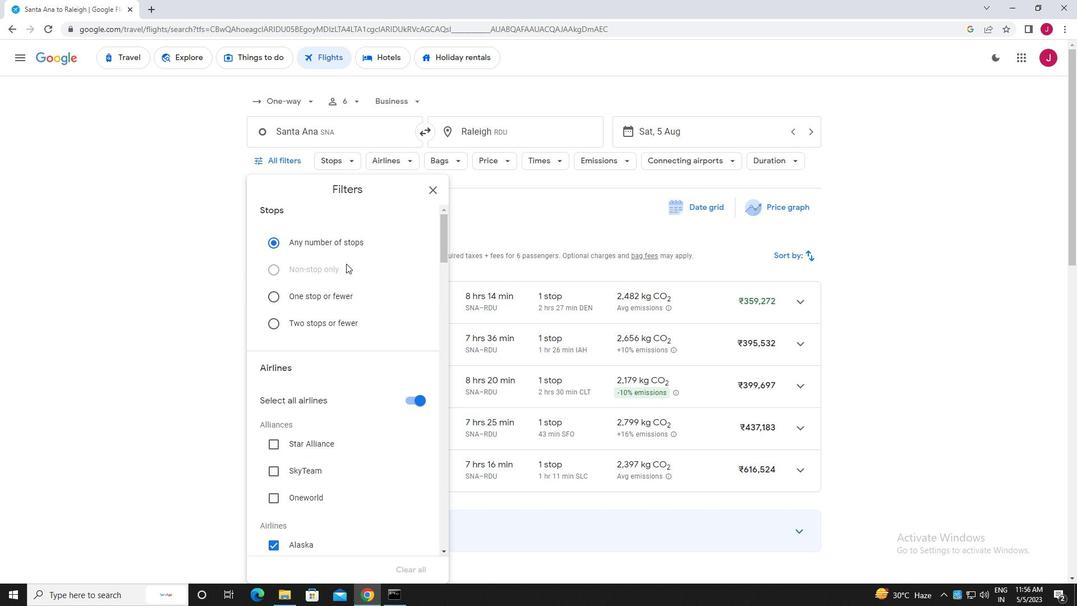 
Action: Mouse scrolled (347, 263) with delta (0, 0)
Screenshot: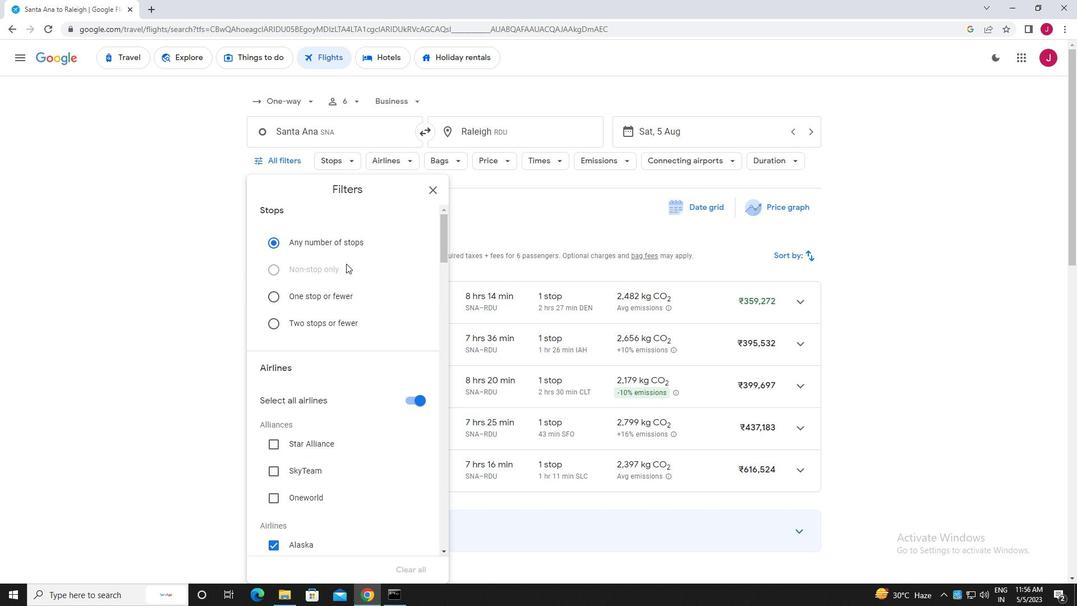 
Action: Mouse moved to (348, 264)
Screenshot: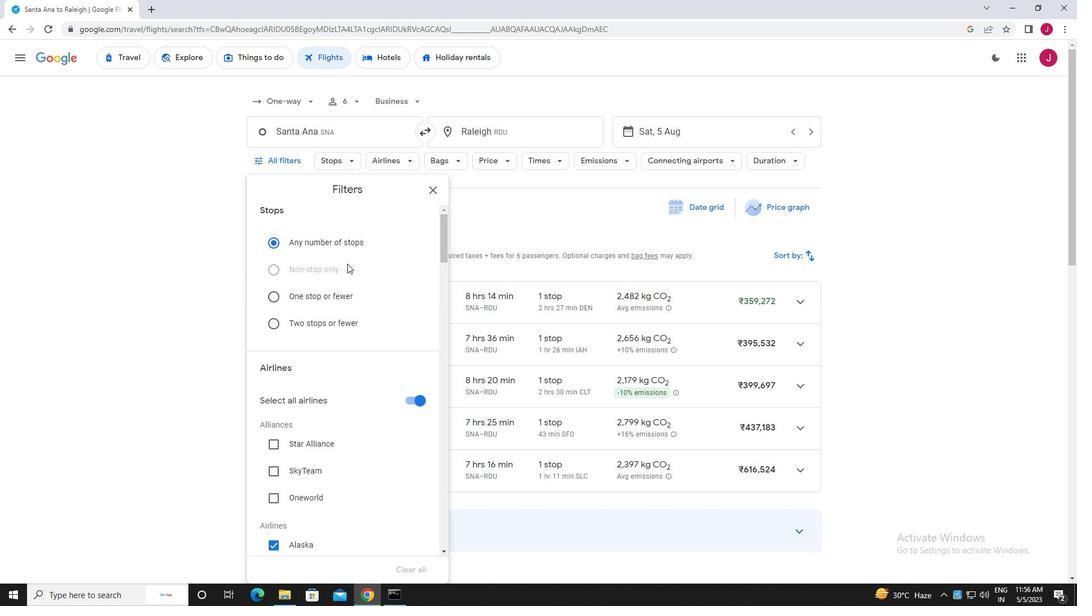 
Action: Mouse scrolled (348, 263) with delta (0, 0)
Screenshot: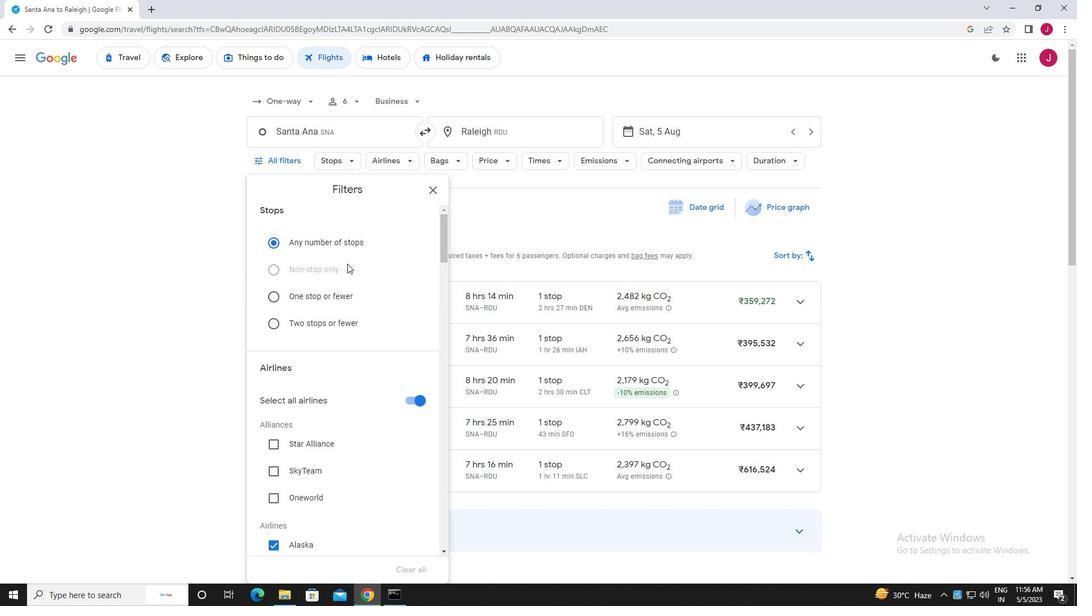 
Action: Mouse moved to (349, 264)
Screenshot: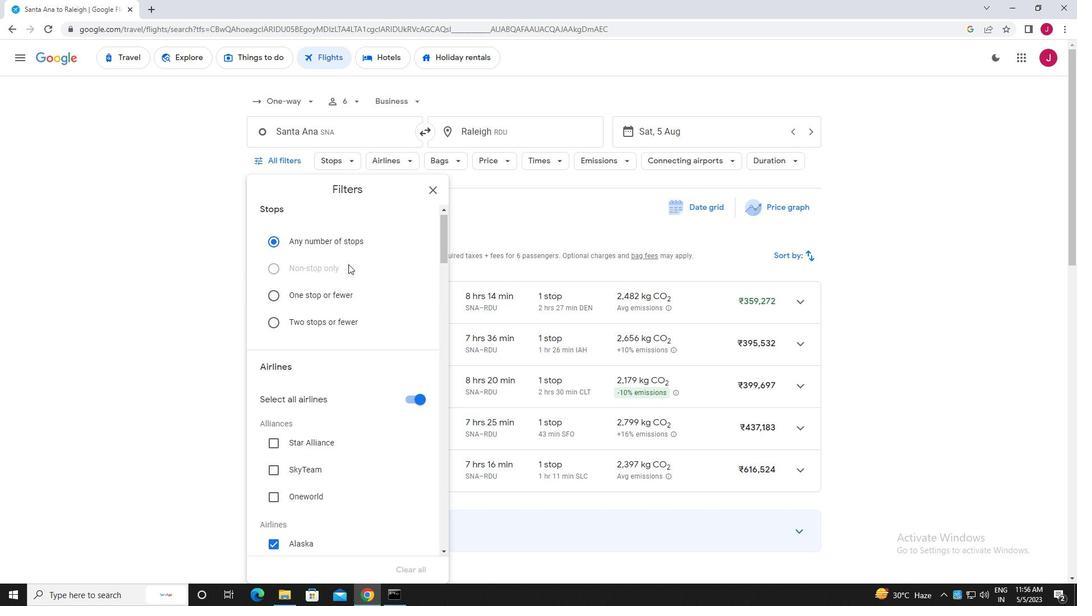 
Action: Mouse scrolled (349, 264) with delta (0, 0)
Screenshot: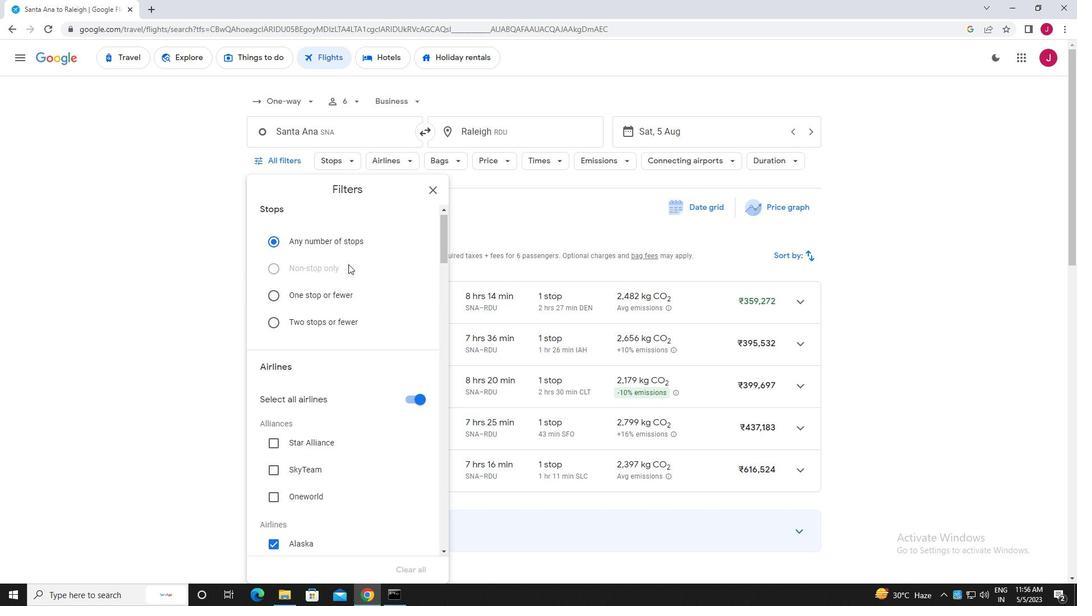 
Action: Mouse moved to (410, 232)
Screenshot: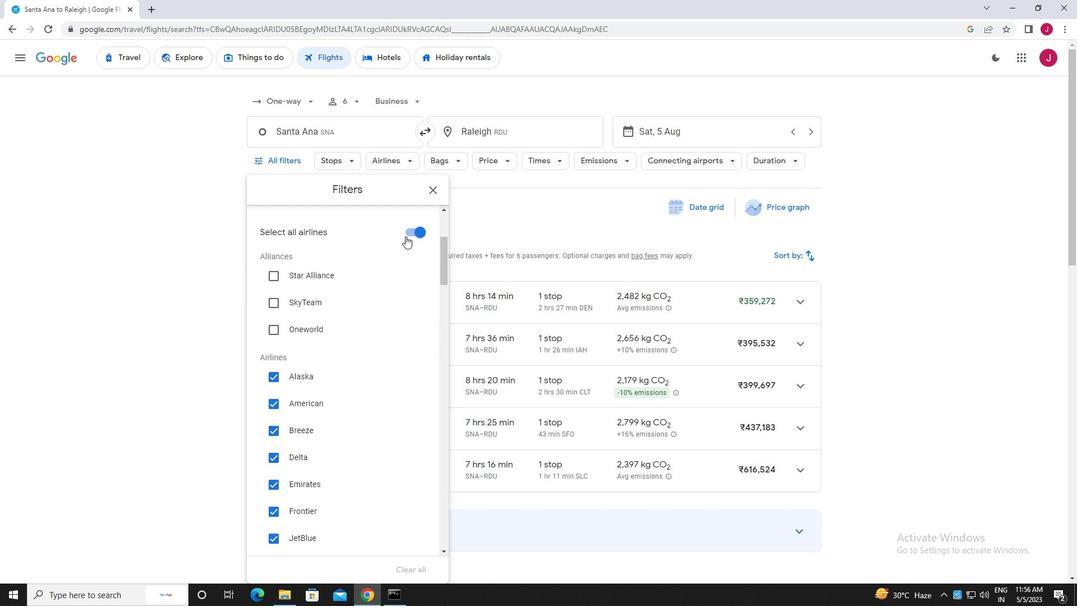 
Action: Mouse pressed left at (410, 232)
Screenshot: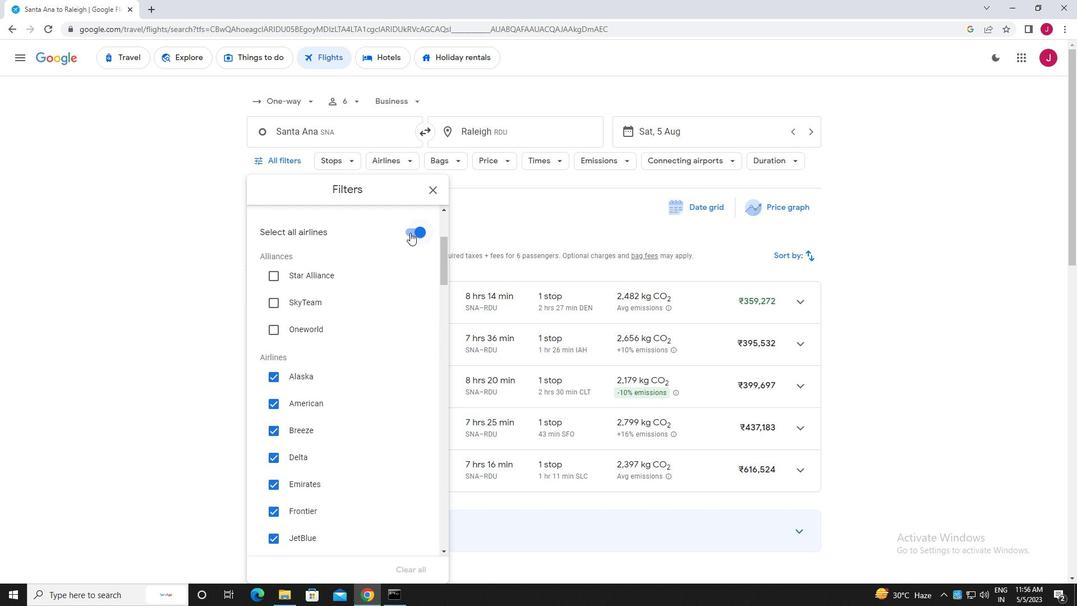 
Action: Mouse moved to (273, 379)
Screenshot: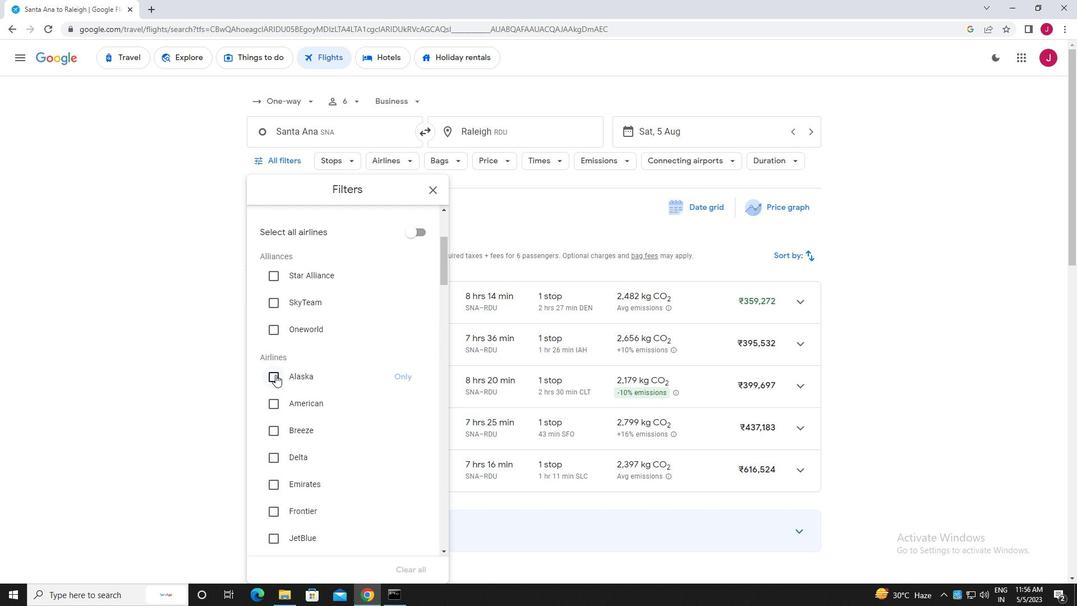
Action: Mouse pressed left at (273, 379)
Screenshot: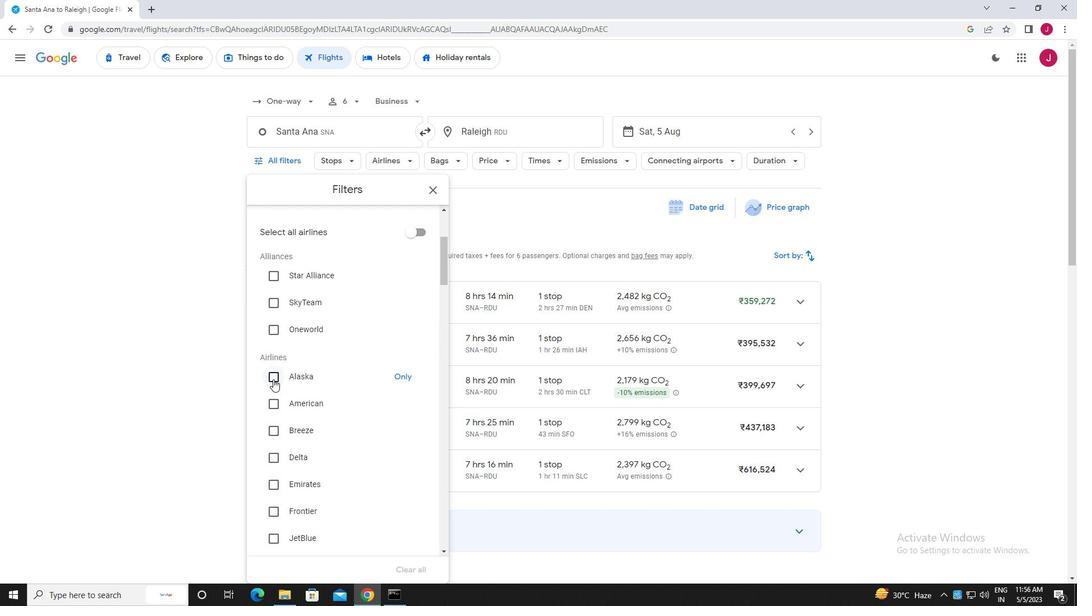 
Action: Mouse moved to (317, 340)
Screenshot: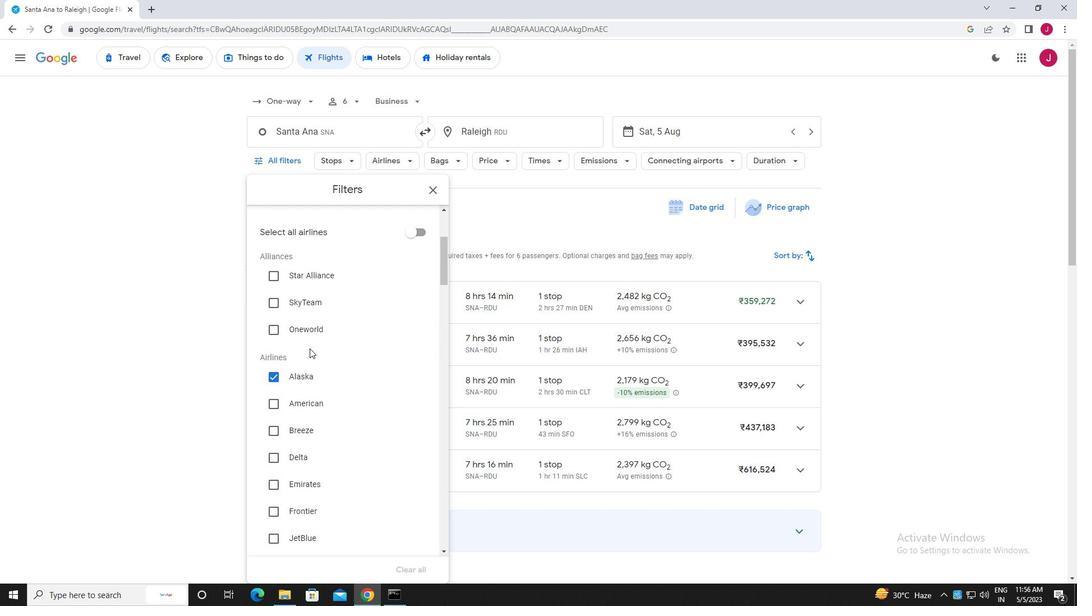 
Action: Mouse scrolled (317, 340) with delta (0, 0)
Screenshot: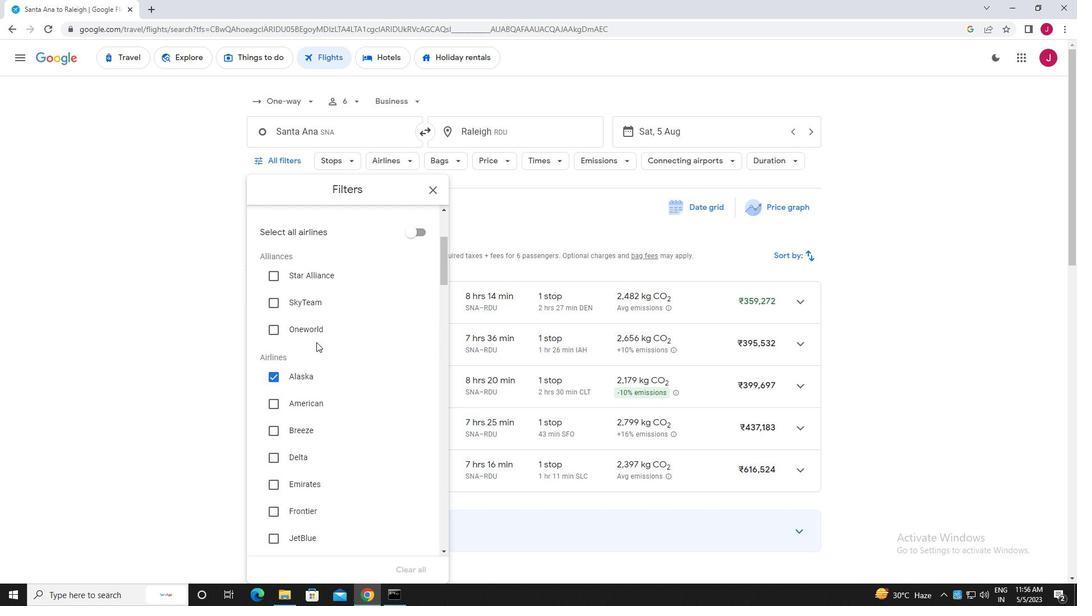 
Action: Mouse scrolled (317, 340) with delta (0, 0)
Screenshot: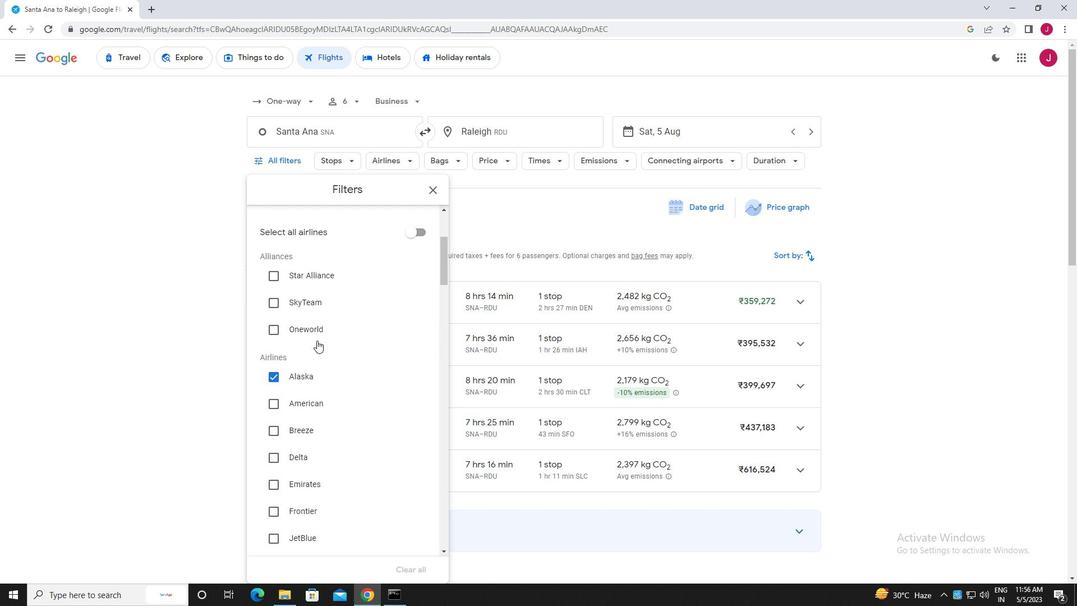 
Action: Mouse scrolled (317, 340) with delta (0, 0)
Screenshot: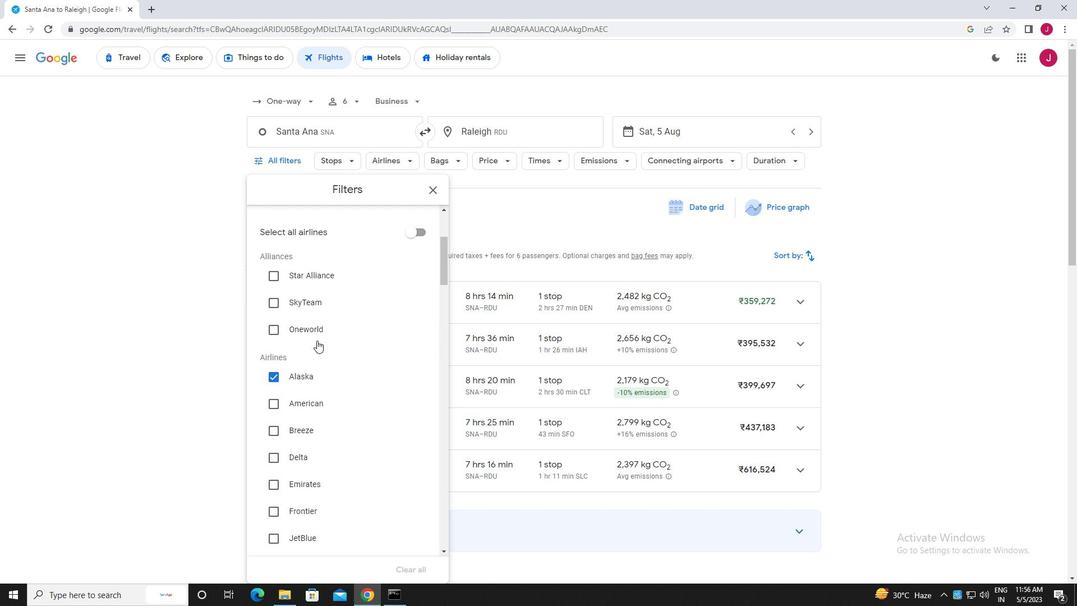 
Action: Mouse scrolled (317, 340) with delta (0, 0)
Screenshot: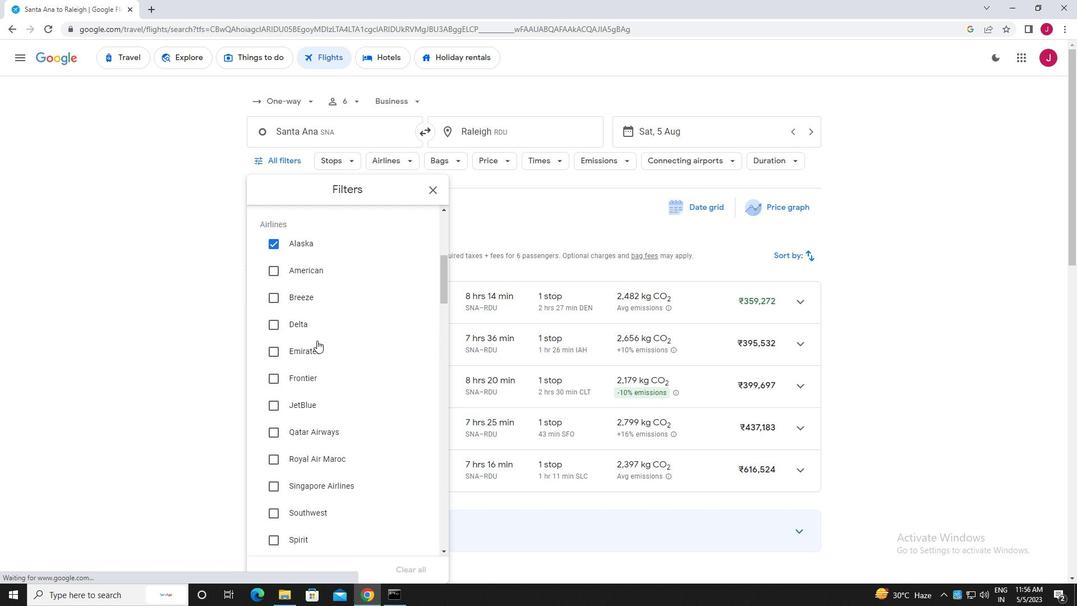 
Action: Mouse scrolled (317, 340) with delta (0, 0)
Screenshot: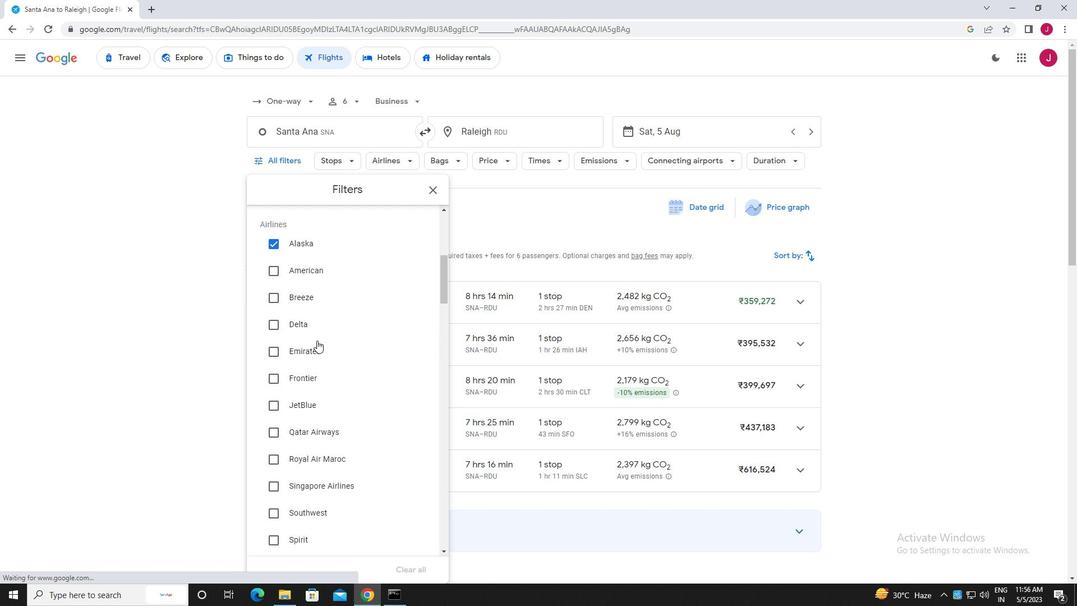 
Action: Mouse scrolled (317, 340) with delta (0, 0)
Screenshot: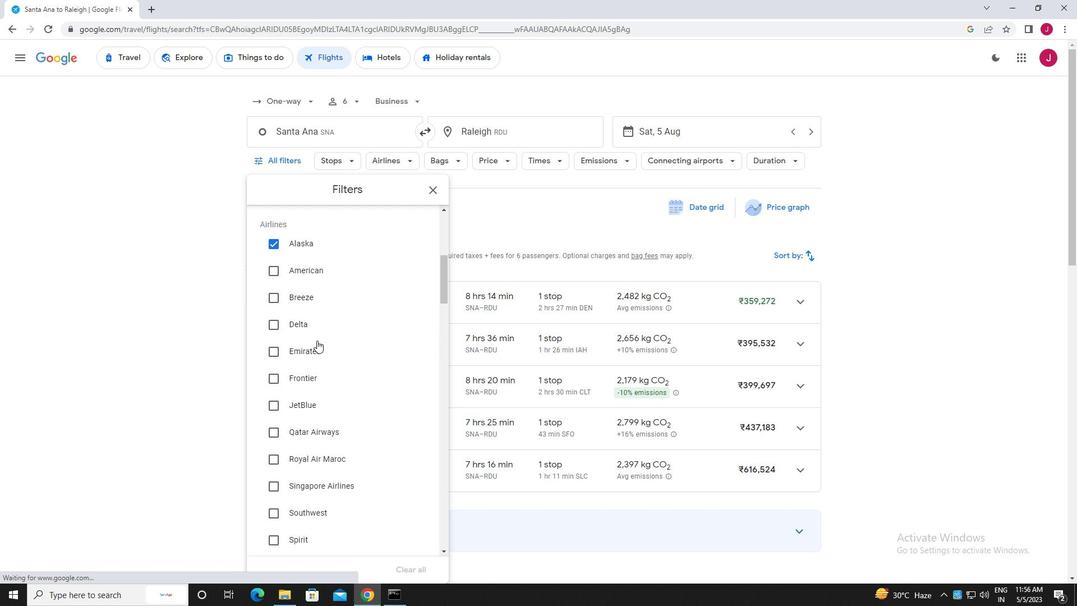 
Action: Mouse scrolled (317, 340) with delta (0, 0)
Screenshot: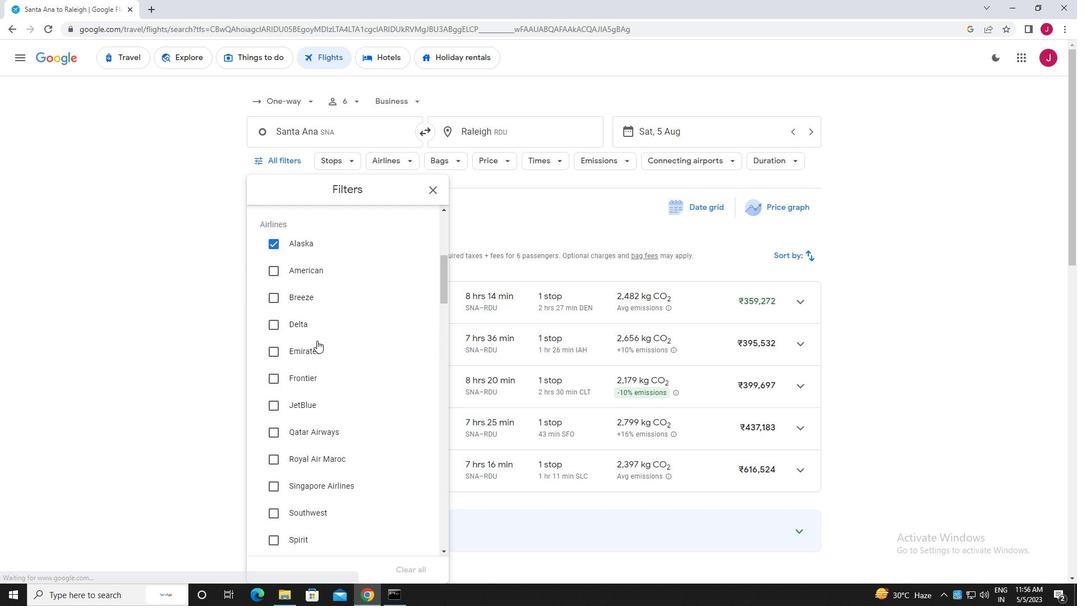 
Action: Mouse scrolled (317, 340) with delta (0, 0)
Screenshot: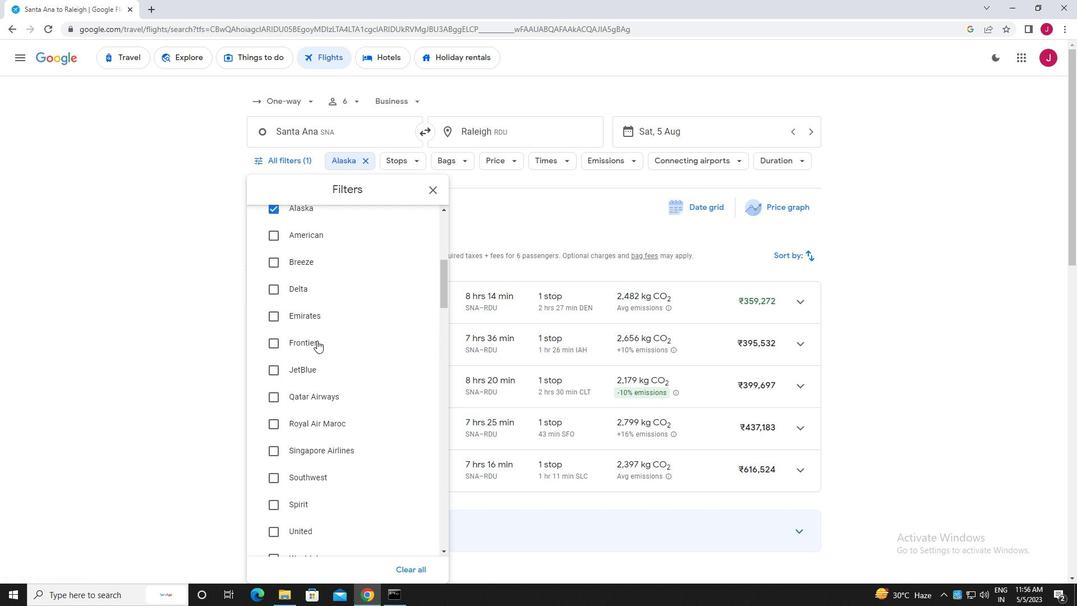 
Action: Mouse scrolled (317, 340) with delta (0, 0)
Screenshot: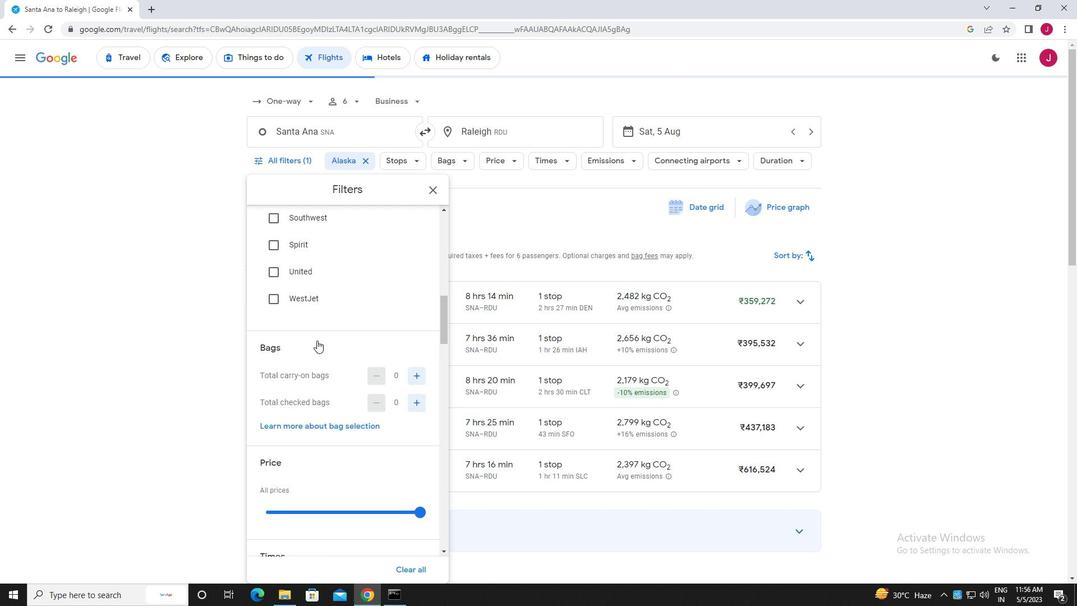 
Action: Mouse scrolled (317, 340) with delta (0, 0)
Screenshot: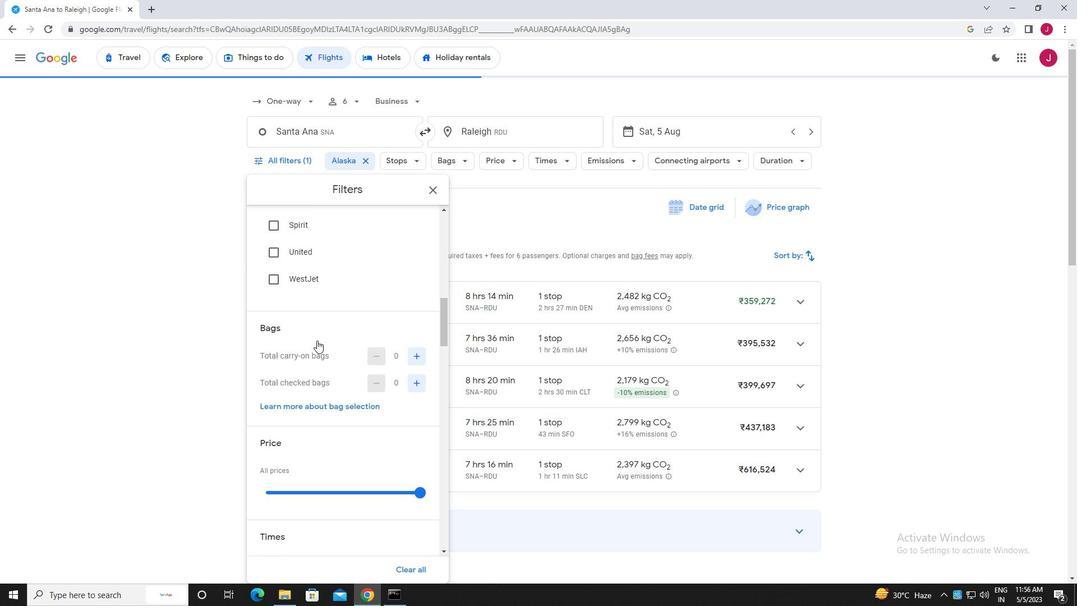 
Action: Mouse scrolled (317, 340) with delta (0, 0)
Screenshot: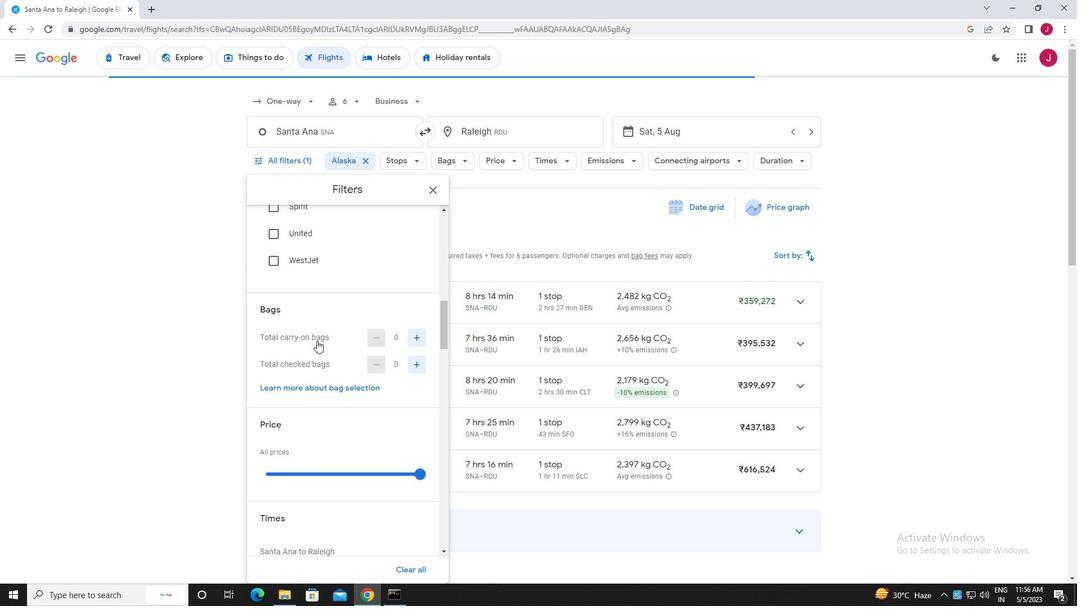
Action: Mouse moved to (370, 283)
Screenshot: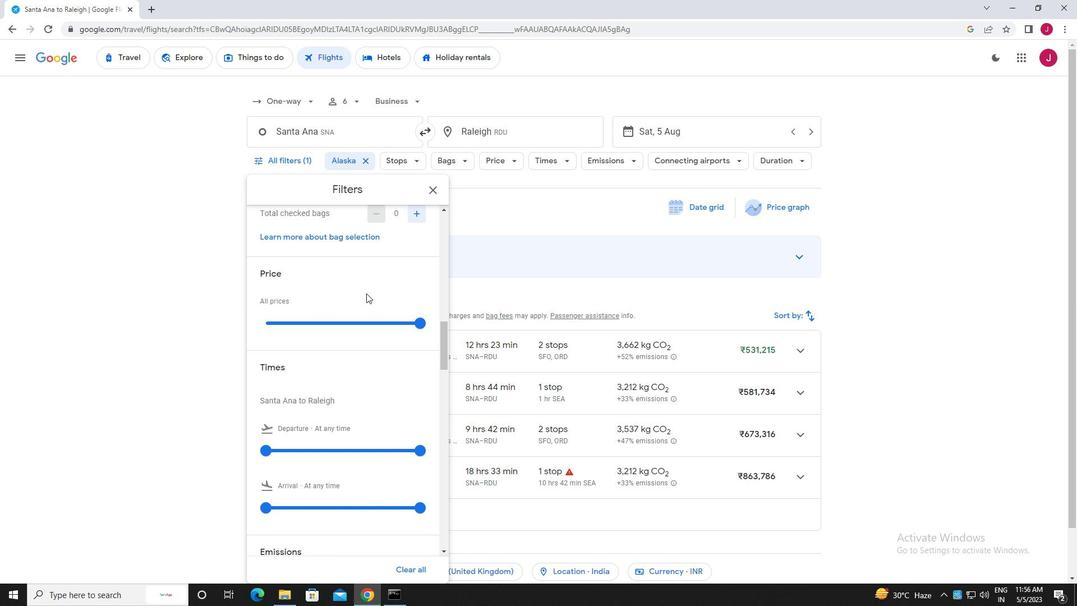 
Action: Mouse scrolled (370, 283) with delta (0, 0)
Screenshot: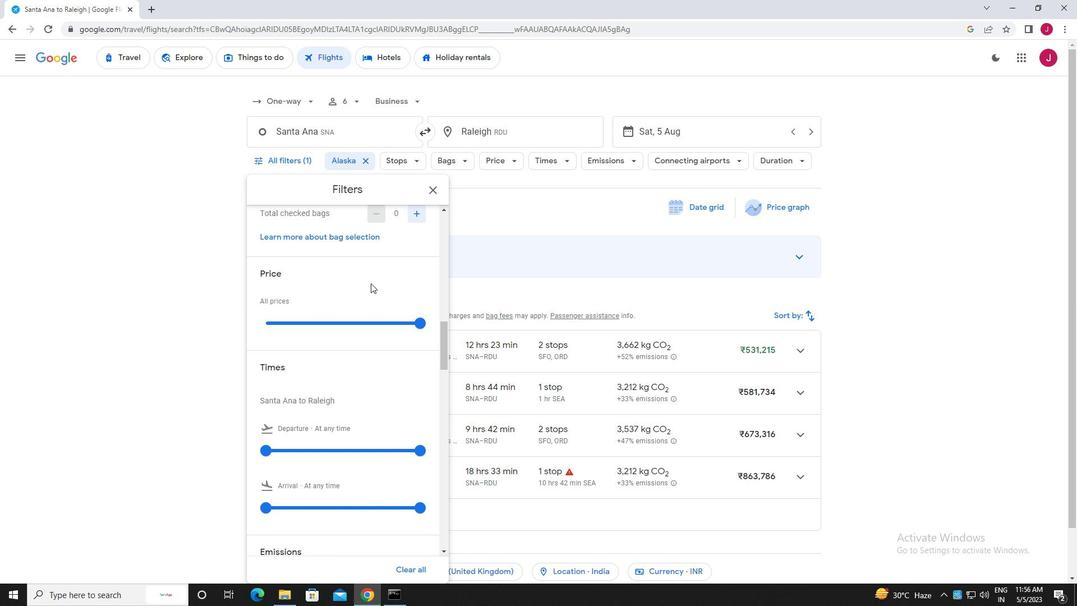 
Action: Mouse moved to (421, 267)
Screenshot: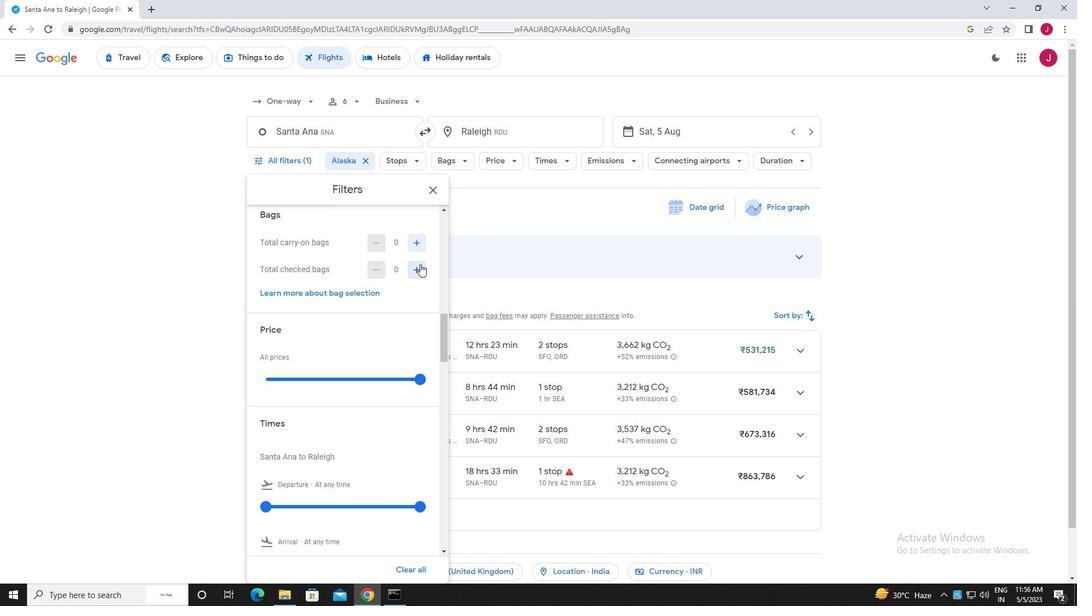 
Action: Mouse pressed left at (421, 267)
Screenshot: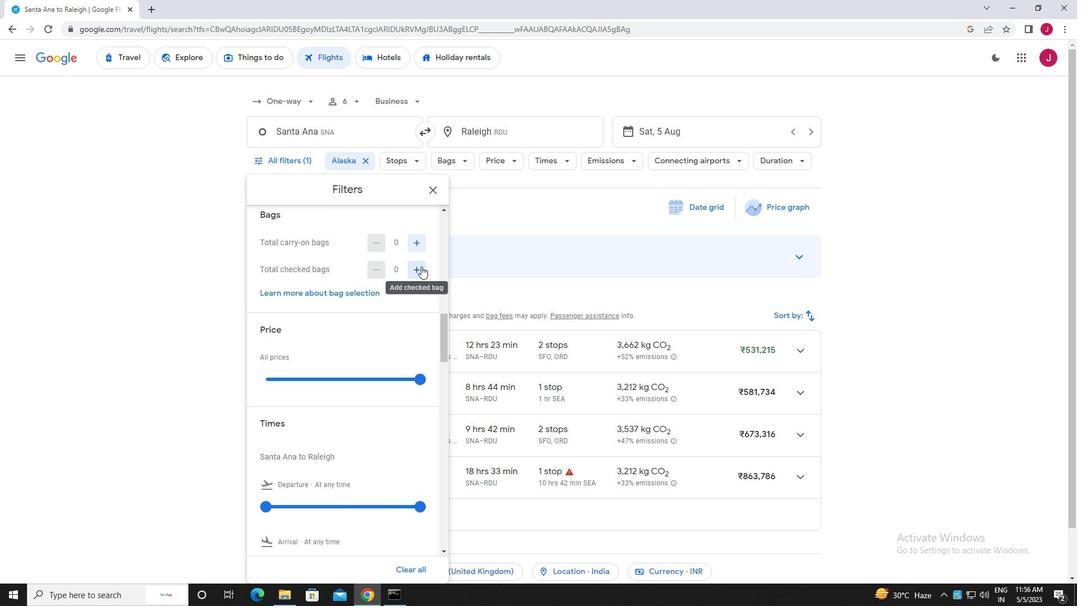 
Action: Mouse moved to (377, 272)
Screenshot: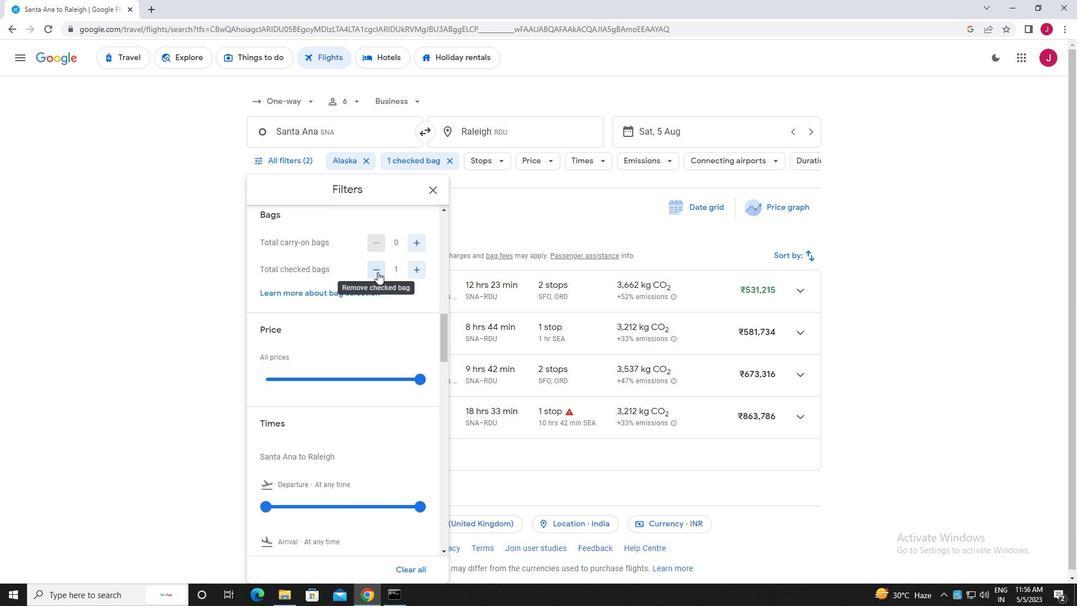 
Action: Mouse scrolled (377, 271) with delta (0, 0)
Screenshot: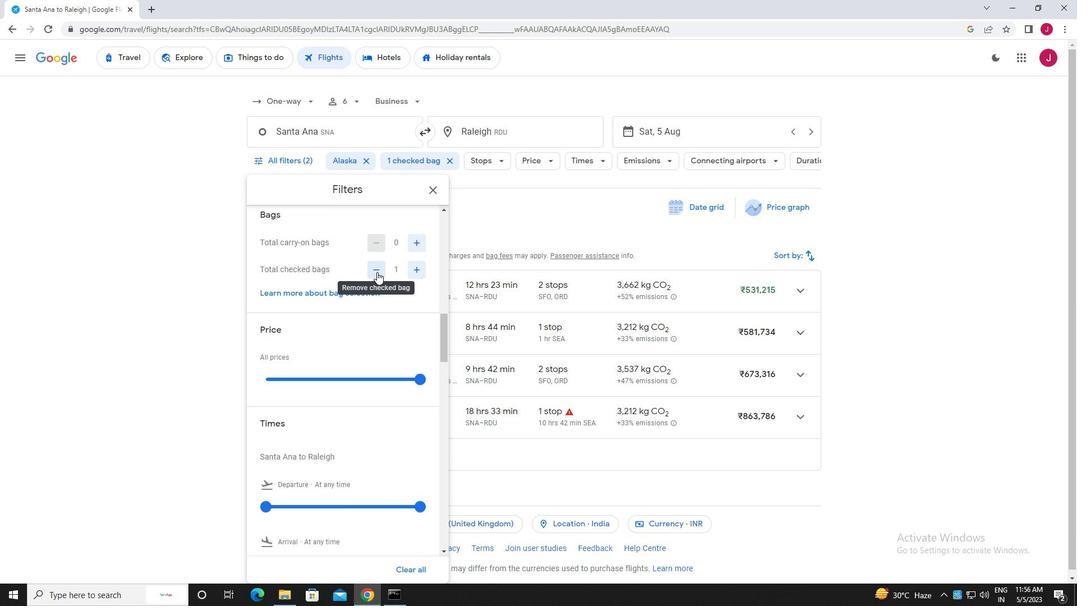 
Action: Mouse moved to (422, 321)
Screenshot: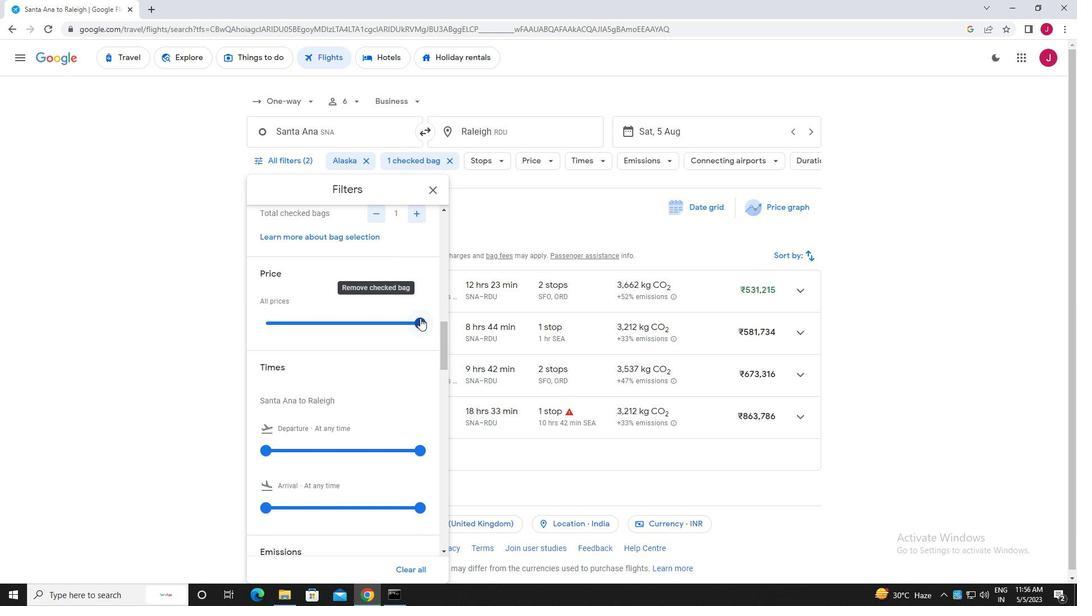 
Action: Mouse pressed left at (422, 321)
Screenshot: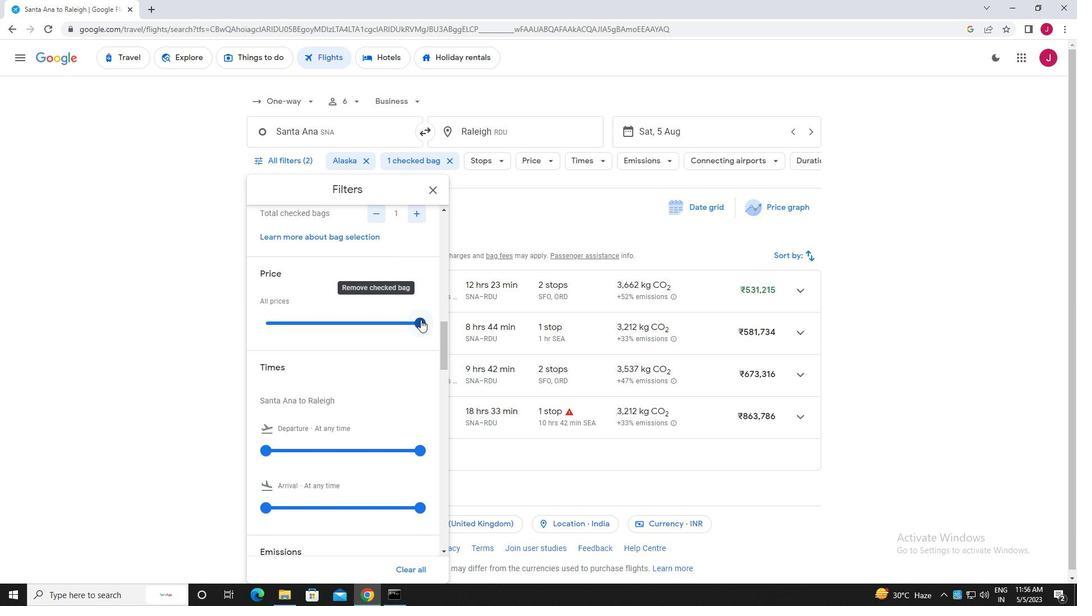 
Action: Mouse moved to (308, 301)
Screenshot: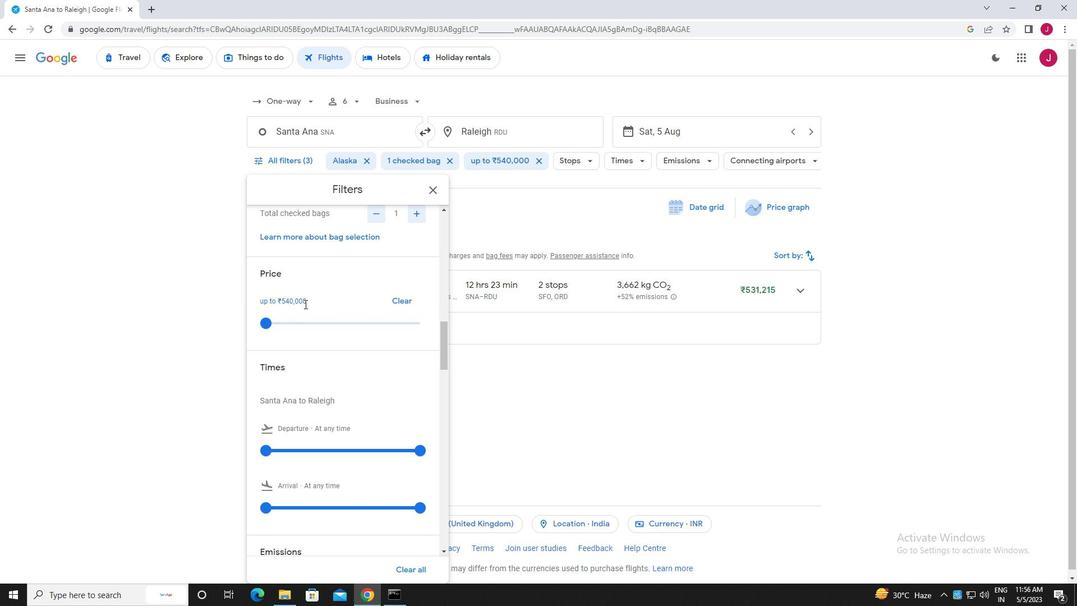 
Action: Mouse scrolled (308, 301) with delta (0, 0)
Screenshot: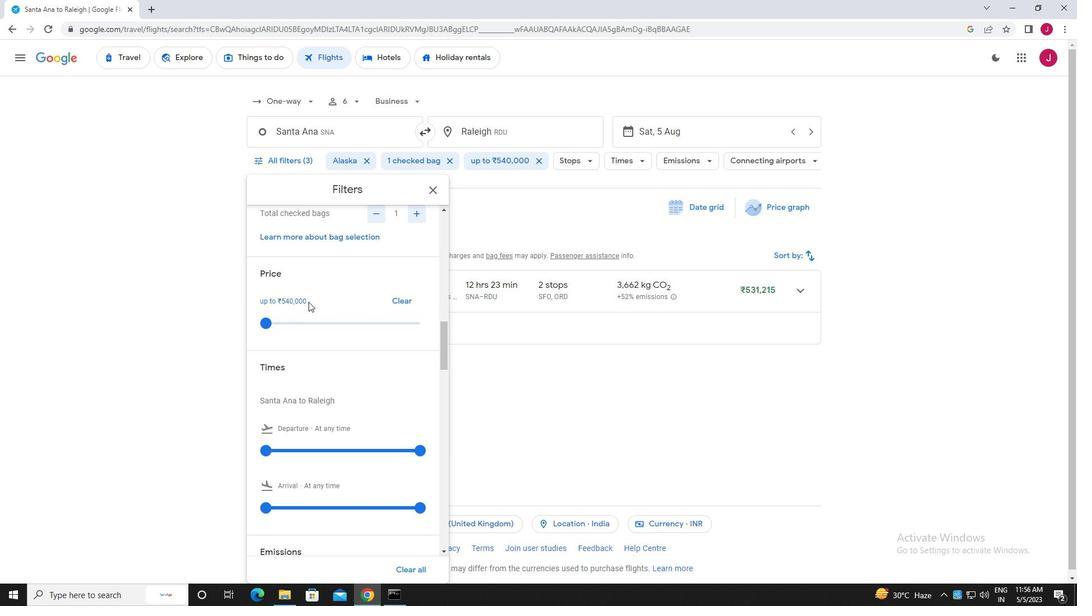 
Action: Mouse scrolled (308, 301) with delta (0, 0)
Screenshot: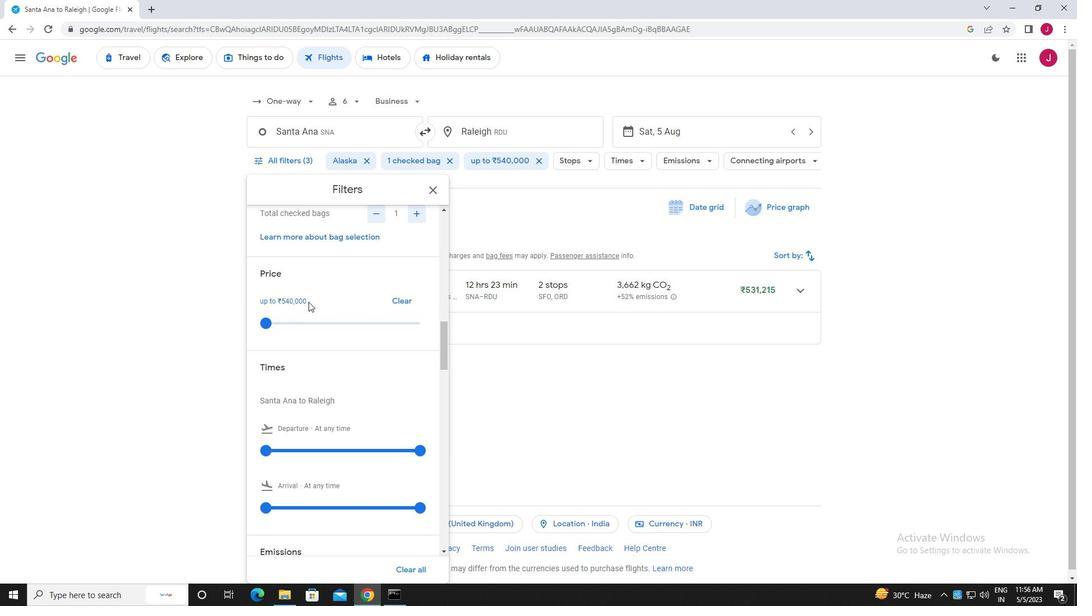 
Action: Mouse moved to (309, 301)
Screenshot: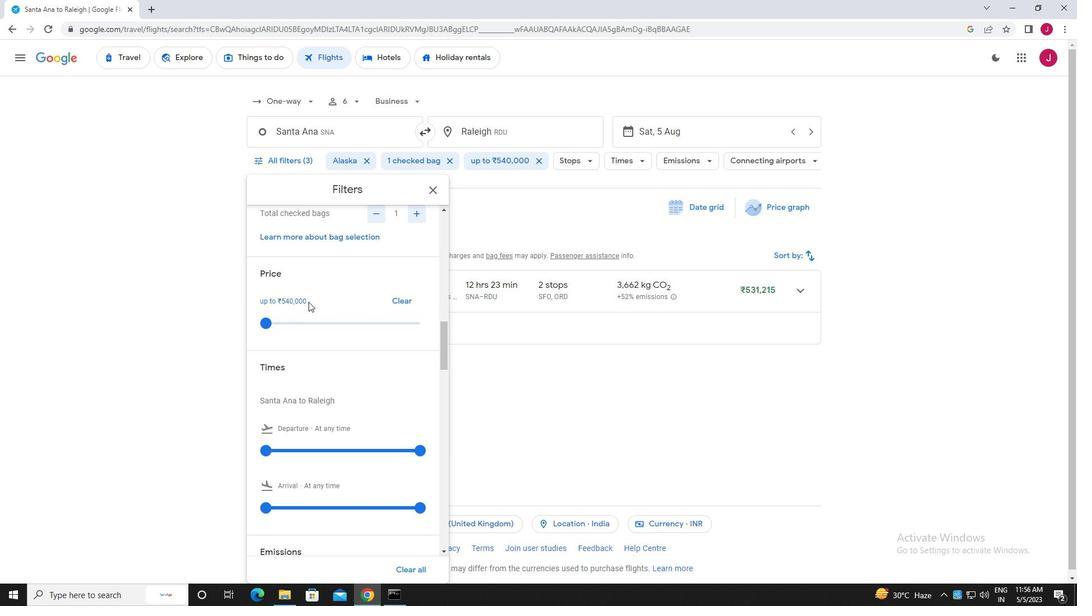 
Action: Mouse scrolled (309, 301) with delta (0, 0)
Screenshot: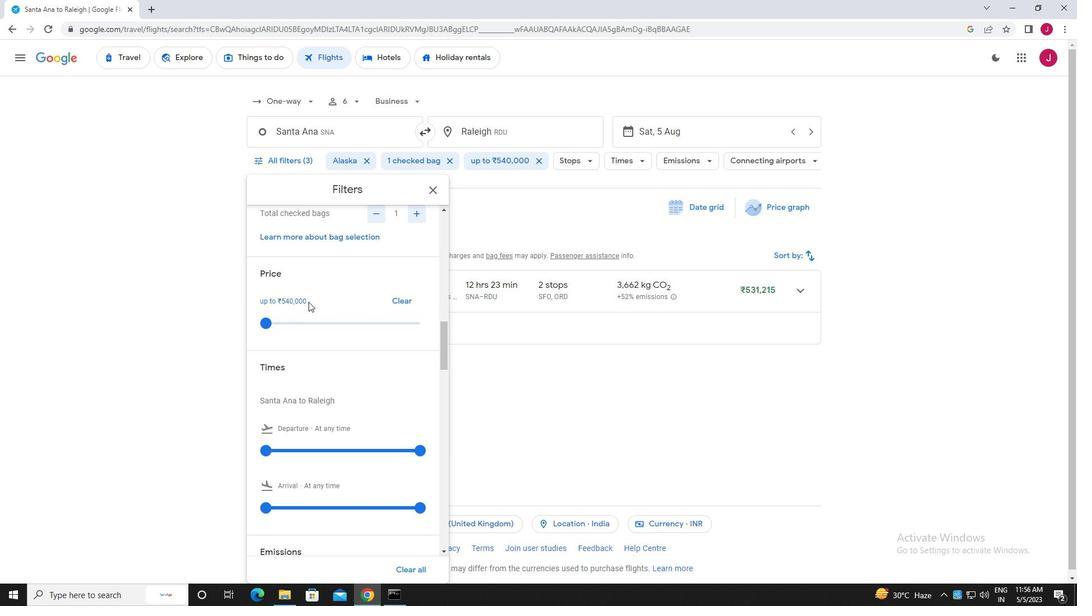 
Action: Mouse moved to (268, 285)
Screenshot: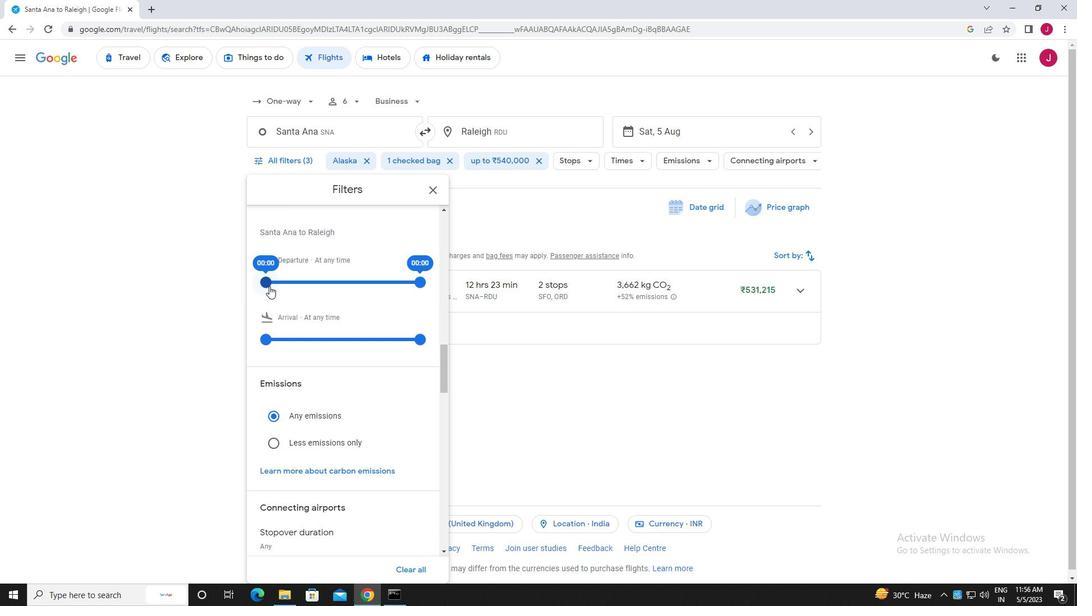 
Action: Mouse pressed left at (268, 285)
Screenshot: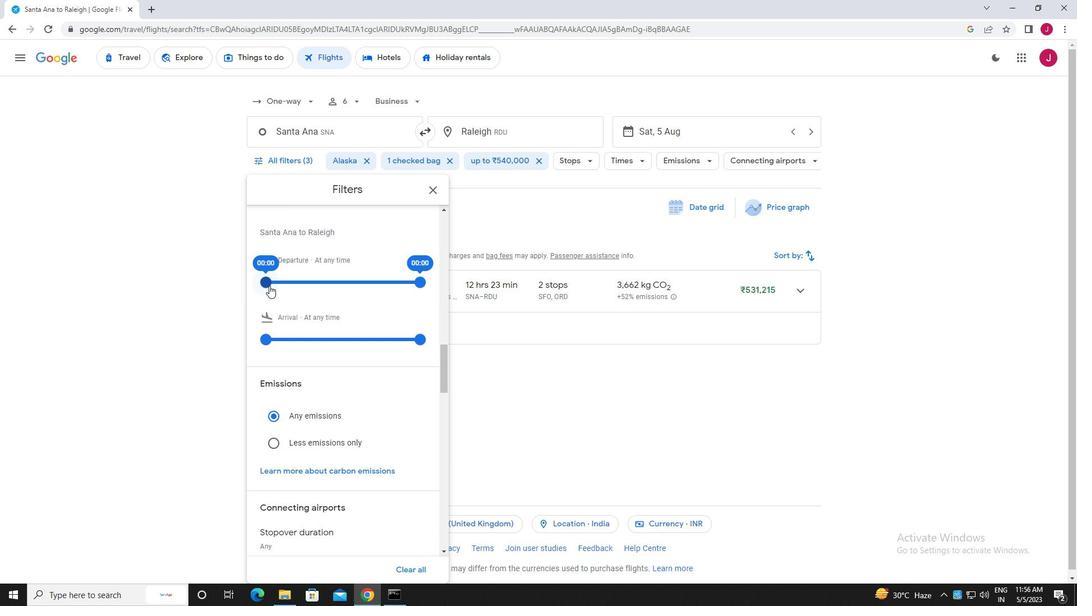 
Action: Mouse moved to (422, 281)
Screenshot: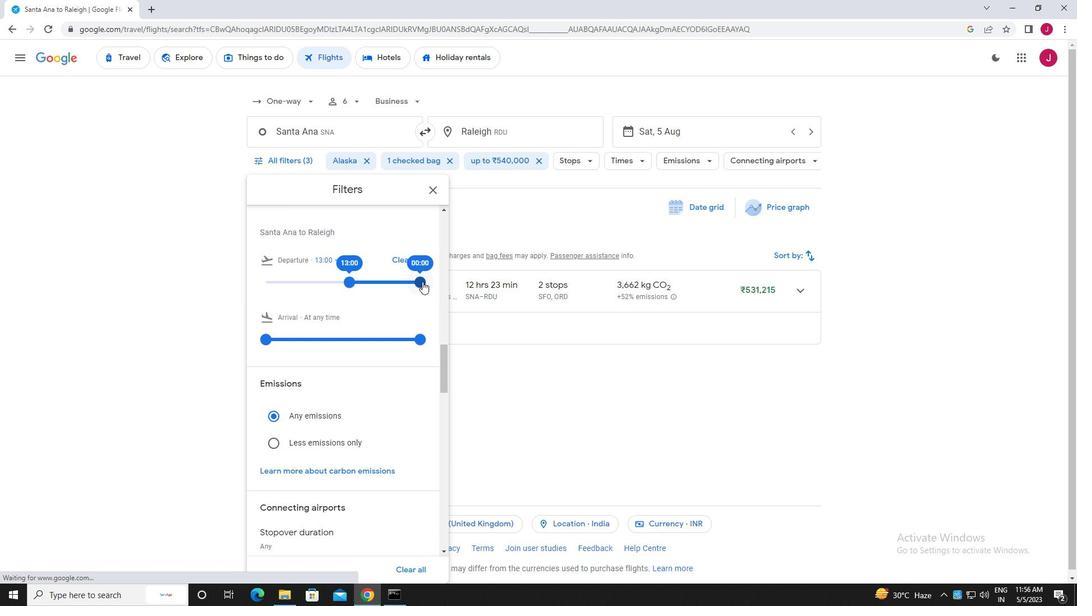 
Action: Mouse pressed left at (422, 281)
Screenshot: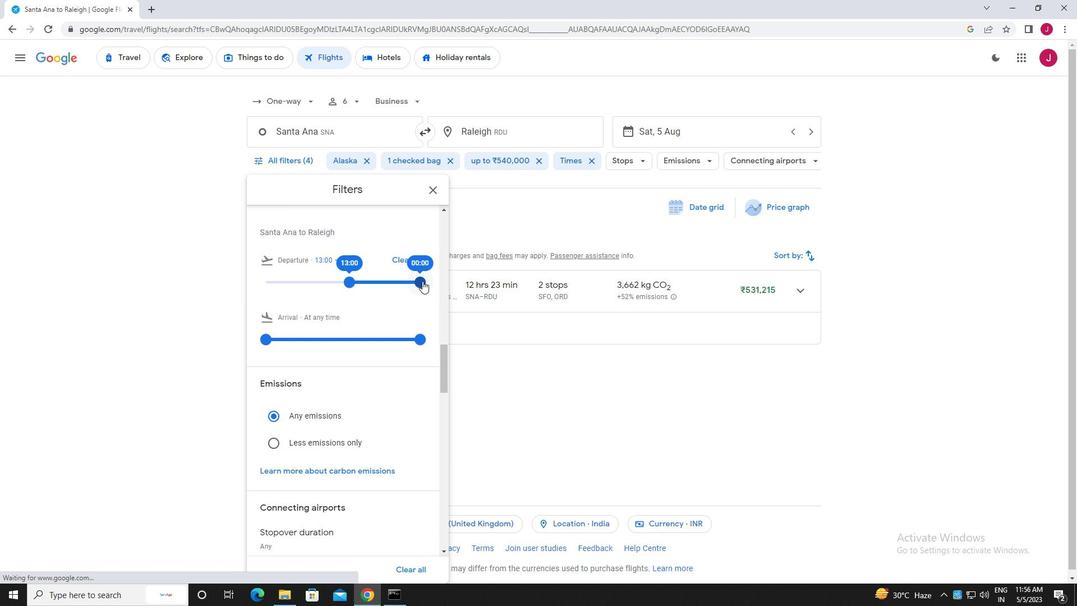 
Action: Mouse moved to (431, 189)
Screenshot: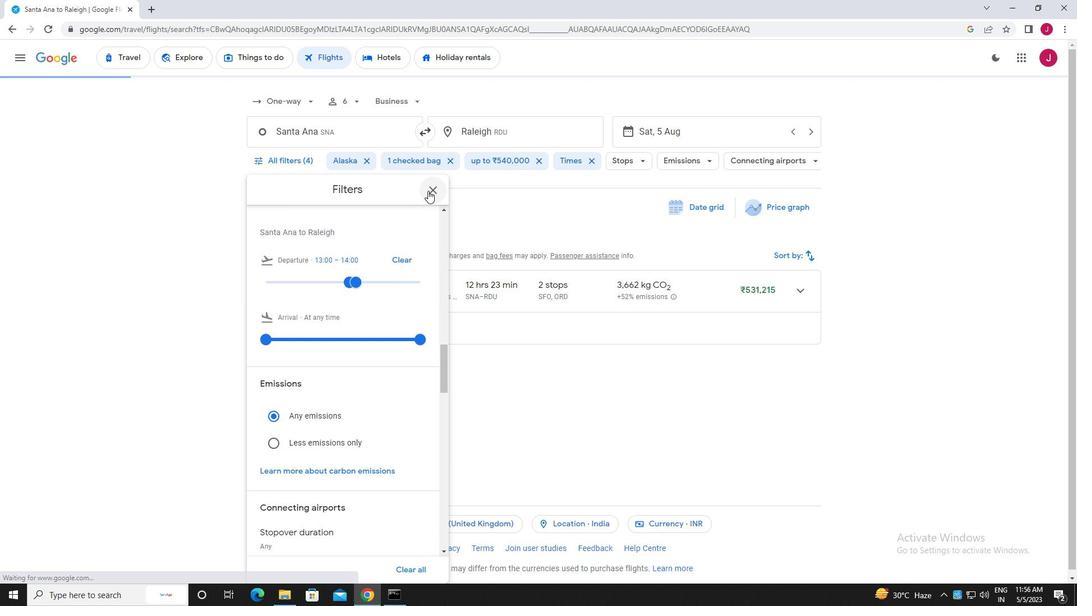 
Action: Mouse pressed left at (431, 189)
Screenshot: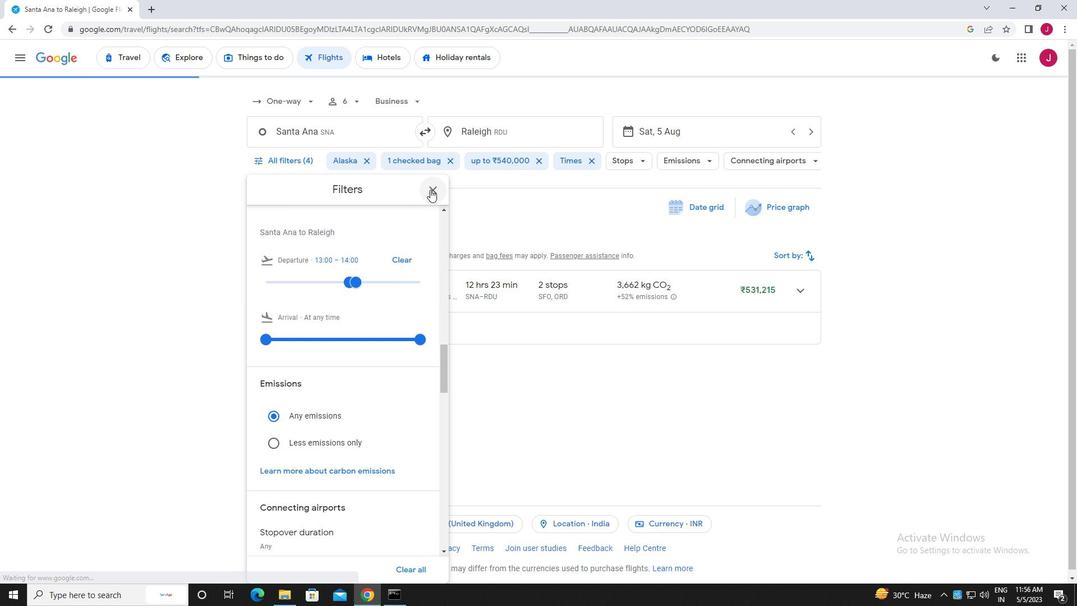 
Action: Mouse moved to (431, 190)
Screenshot: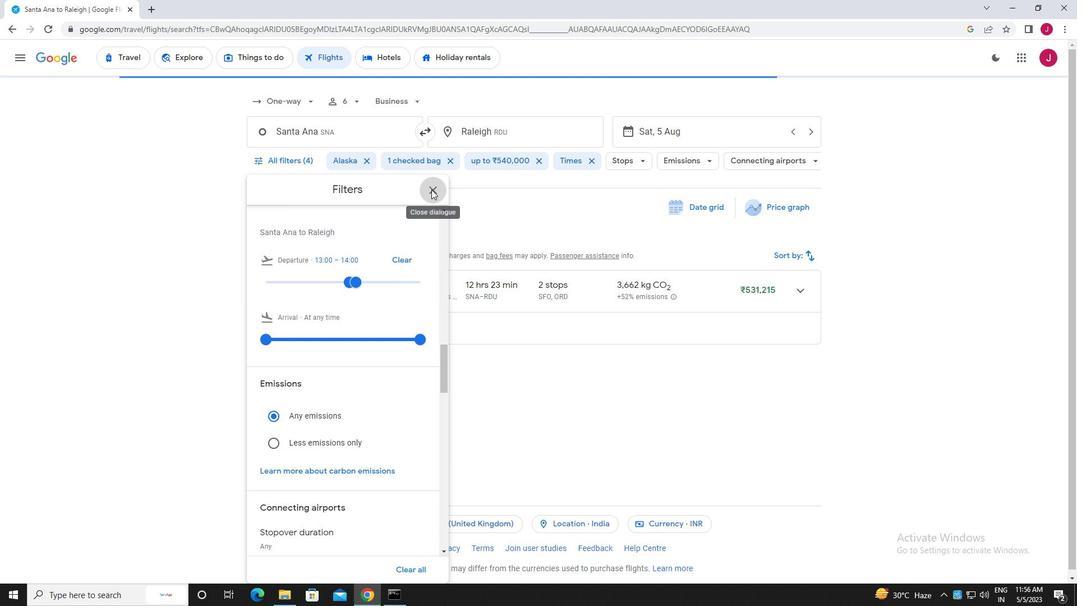
